 Task: Find connections with filter location Gartenstadt with filter topic #likewith filter profile language Spanish with filter current company Aristocrat with filter school Vidyasagar University with filter industry Cutlery and Handtool Manufacturing with filter service category Event Planning with filter keywords title School Bus Driver
Action: Mouse moved to (505, 68)
Screenshot: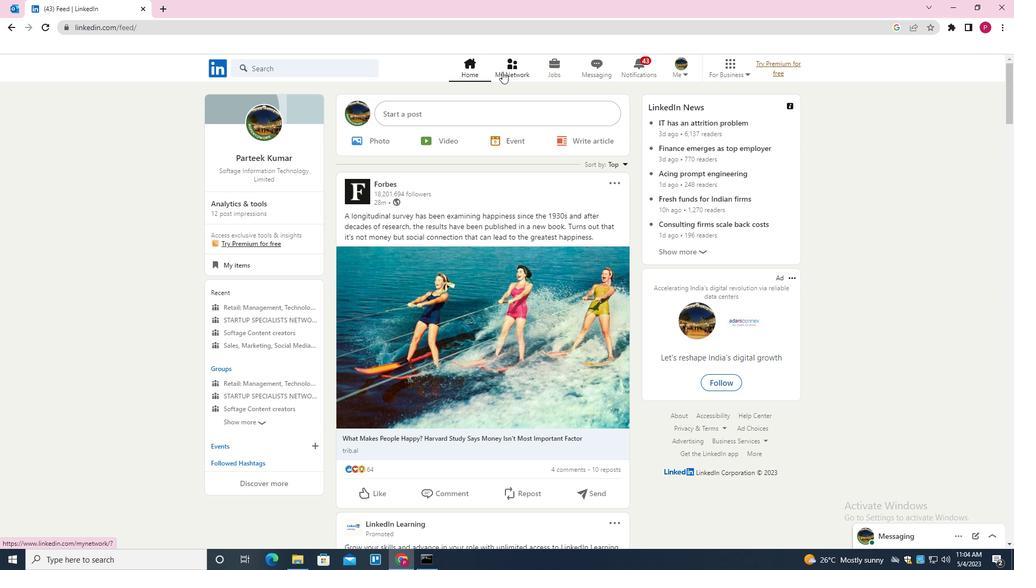 
Action: Mouse pressed left at (505, 68)
Screenshot: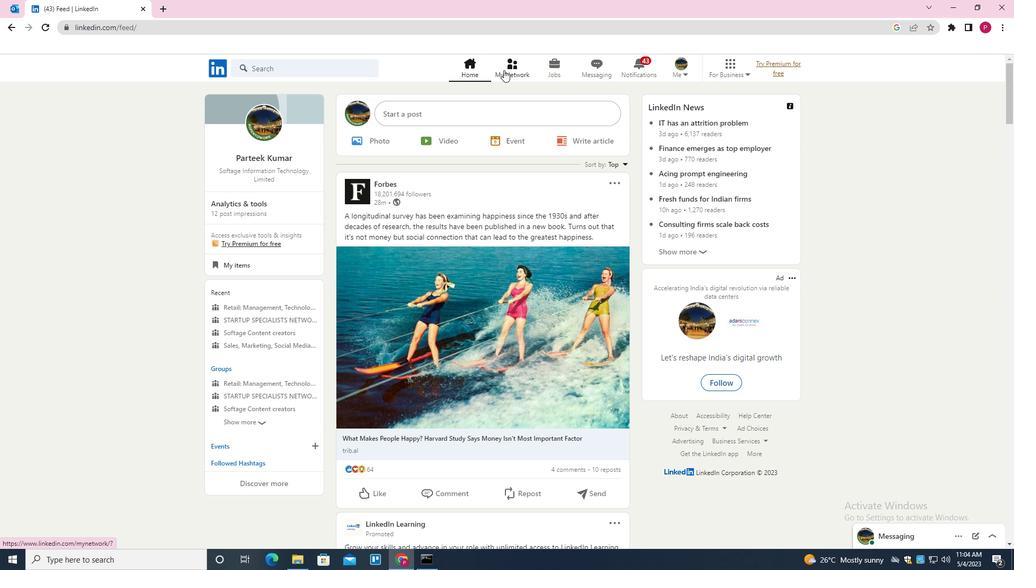 
Action: Mouse moved to (319, 123)
Screenshot: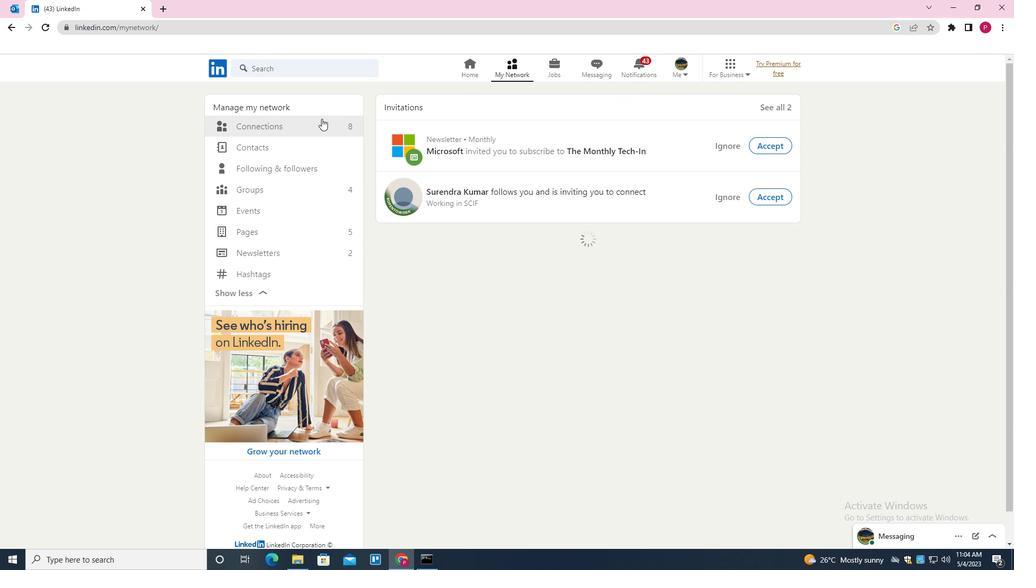 
Action: Mouse pressed left at (319, 123)
Screenshot: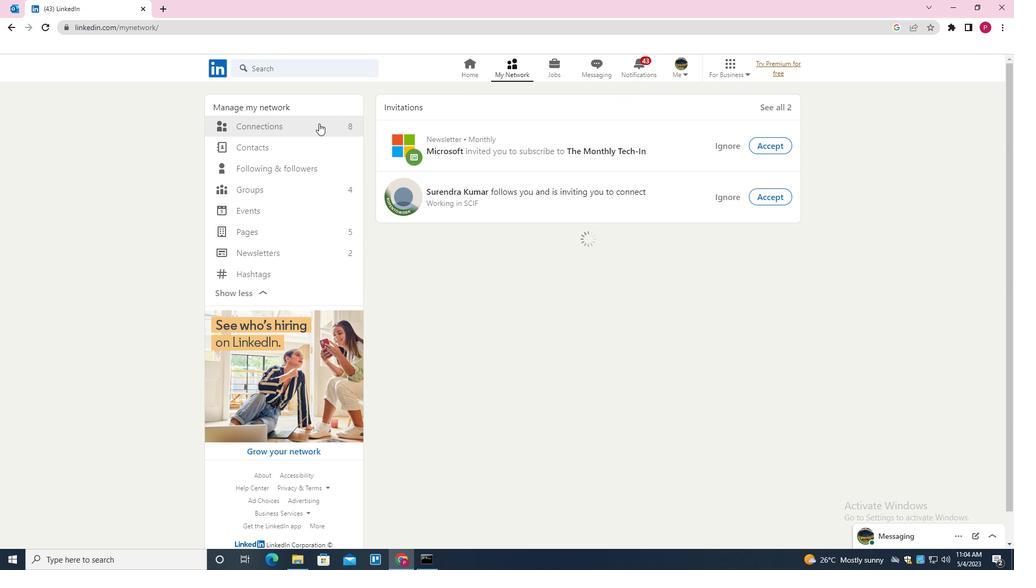
Action: Mouse moved to (577, 125)
Screenshot: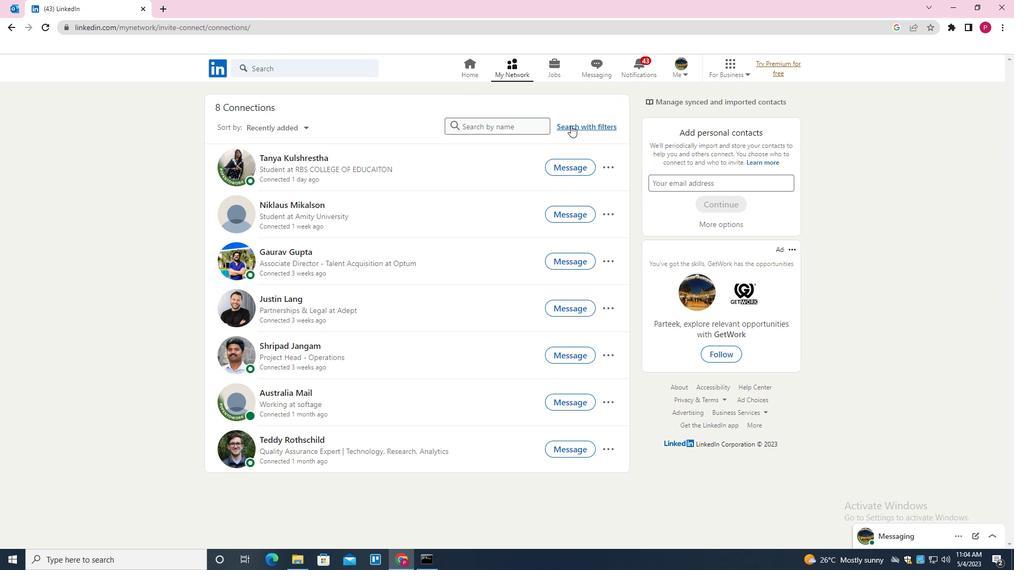 
Action: Mouse pressed left at (577, 125)
Screenshot: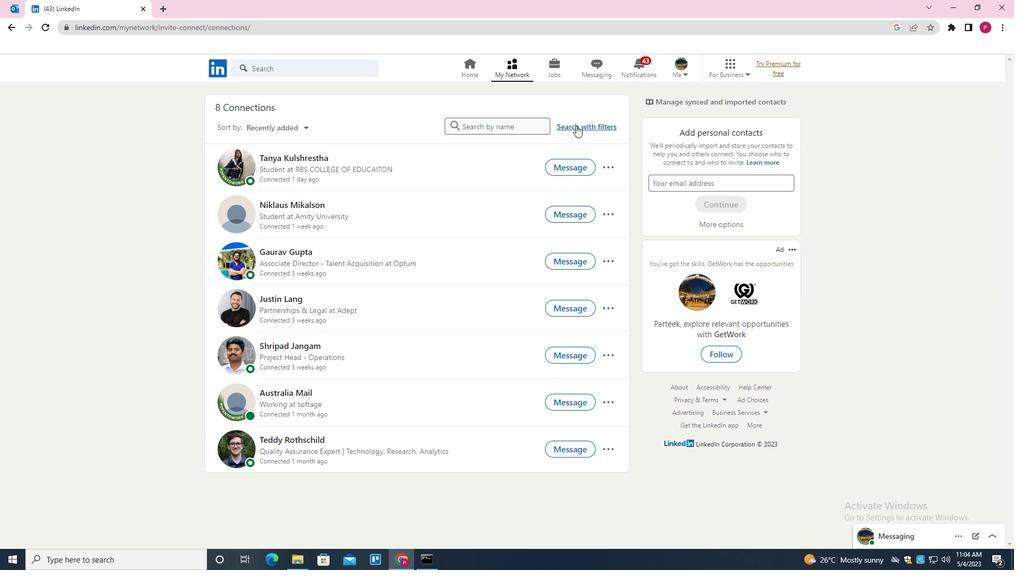 
Action: Mouse moved to (540, 95)
Screenshot: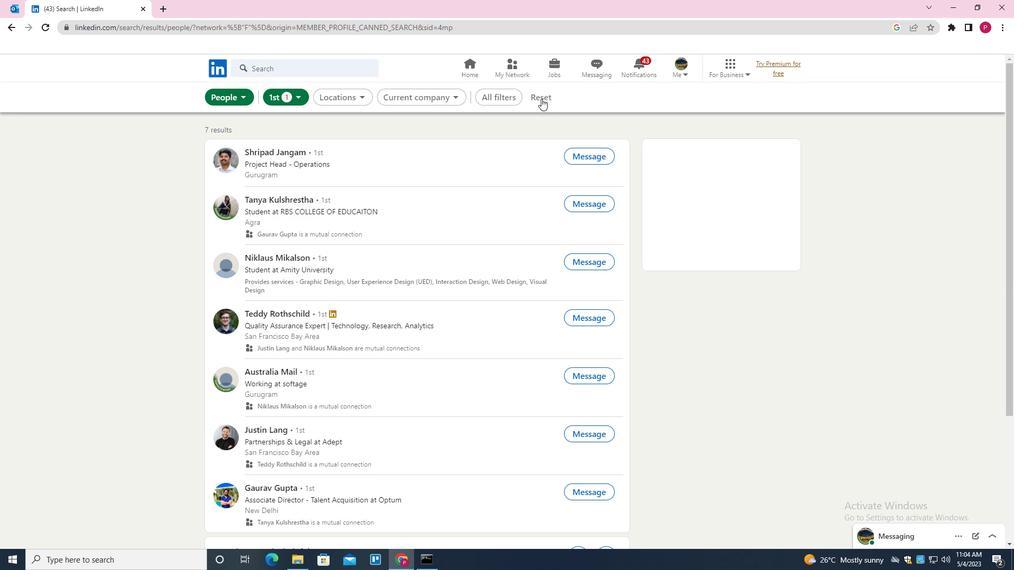 
Action: Mouse pressed left at (540, 95)
Screenshot: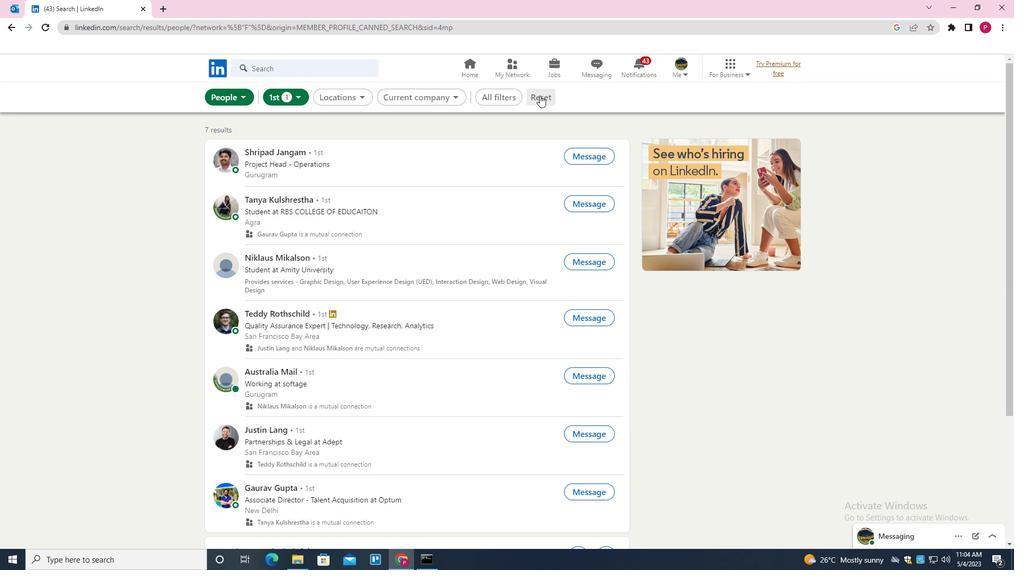 
Action: Mouse moved to (529, 98)
Screenshot: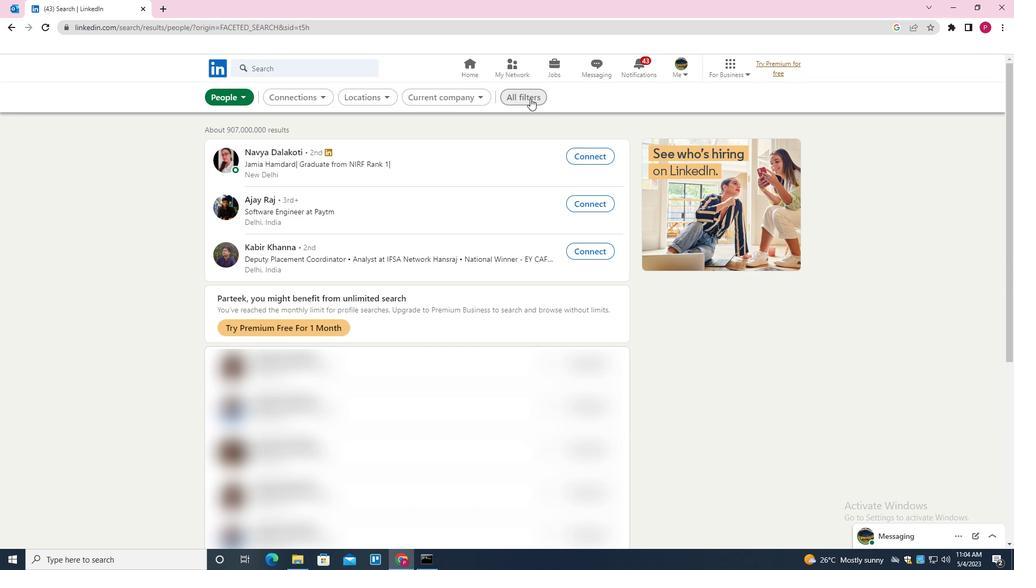
Action: Mouse pressed left at (529, 98)
Screenshot: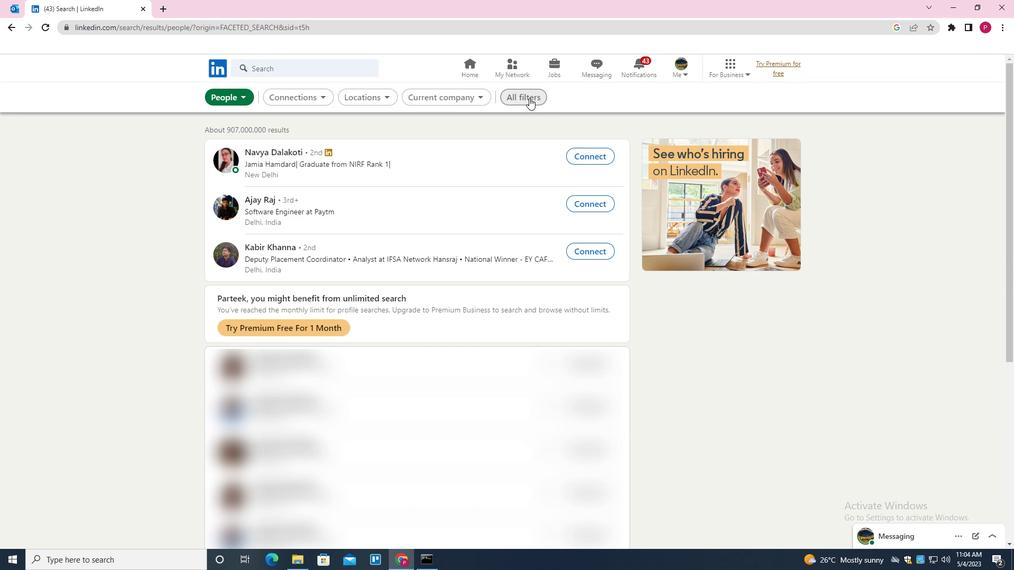 
Action: Mouse moved to (806, 234)
Screenshot: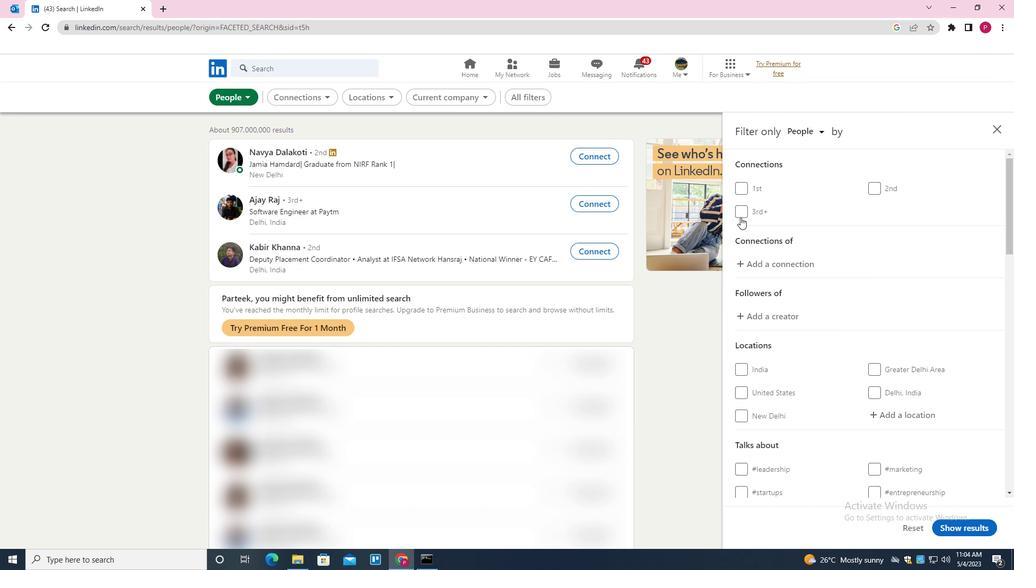 
Action: Mouse scrolled (806, 233) with delta (0, 0)
Screenshot: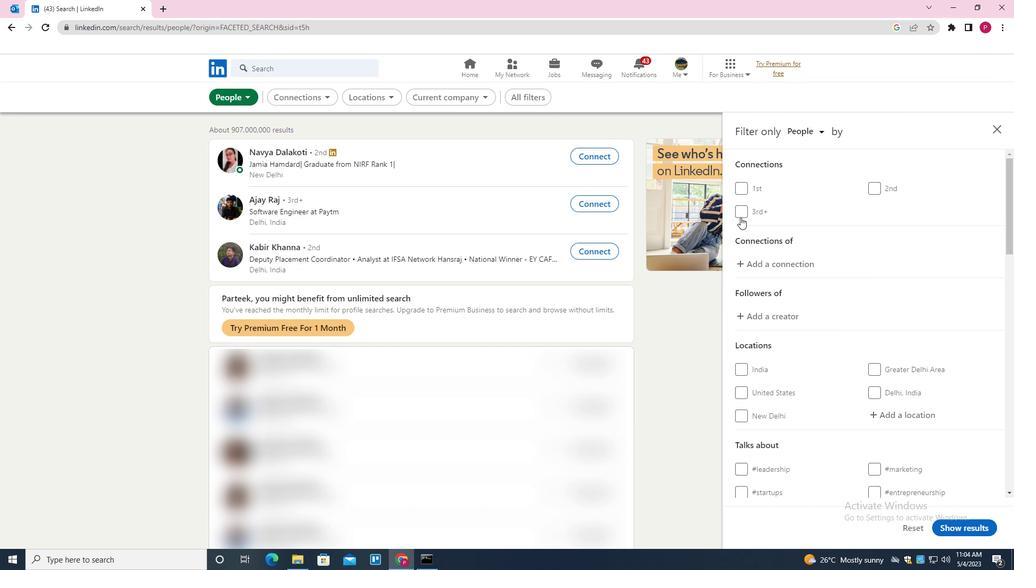 
Action: Mouse moved to (822, 238)
Screenshot: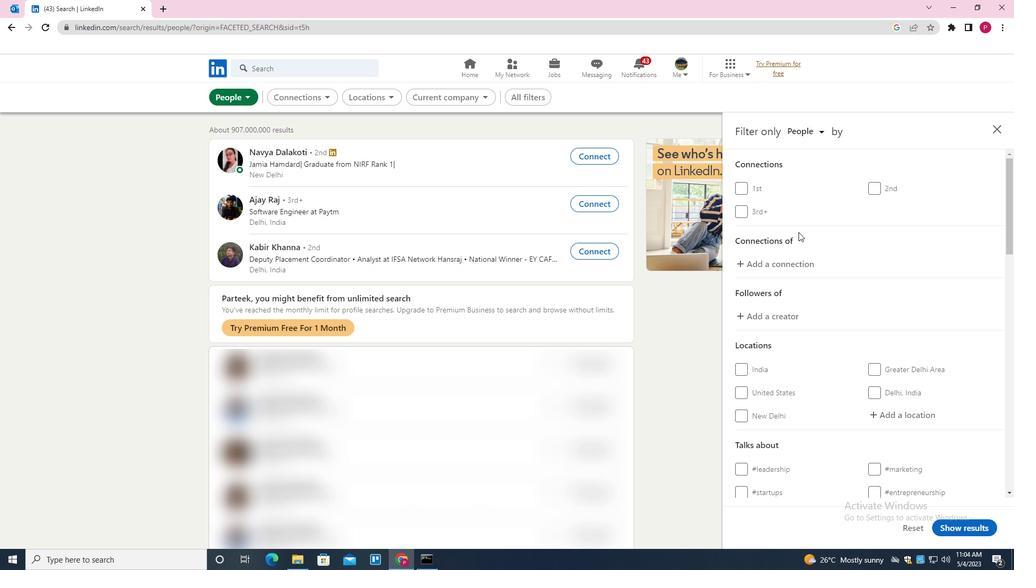 
Action: Mouse scrolled (822, 237) with delta (0, 0)
Screenshot: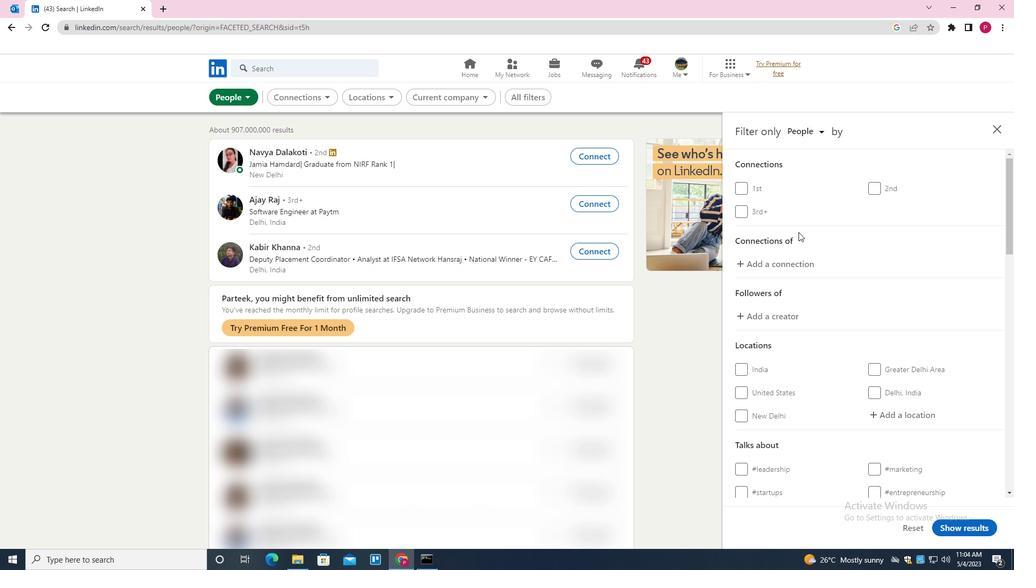 
Action: Mouse moved to (915, 302)
Screenshot: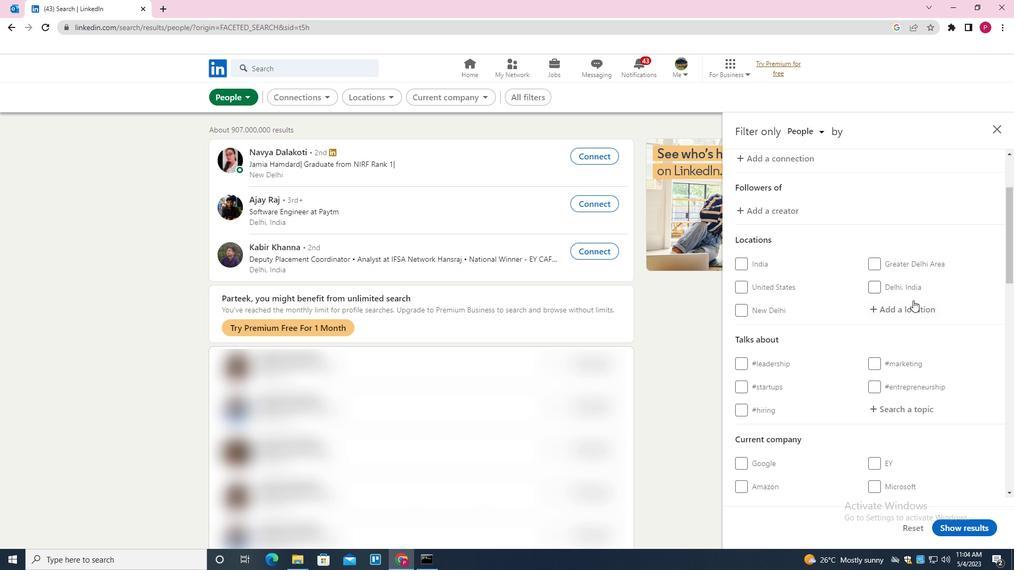 
Action: Mouse pressed left at (915, 302)
Screenshot: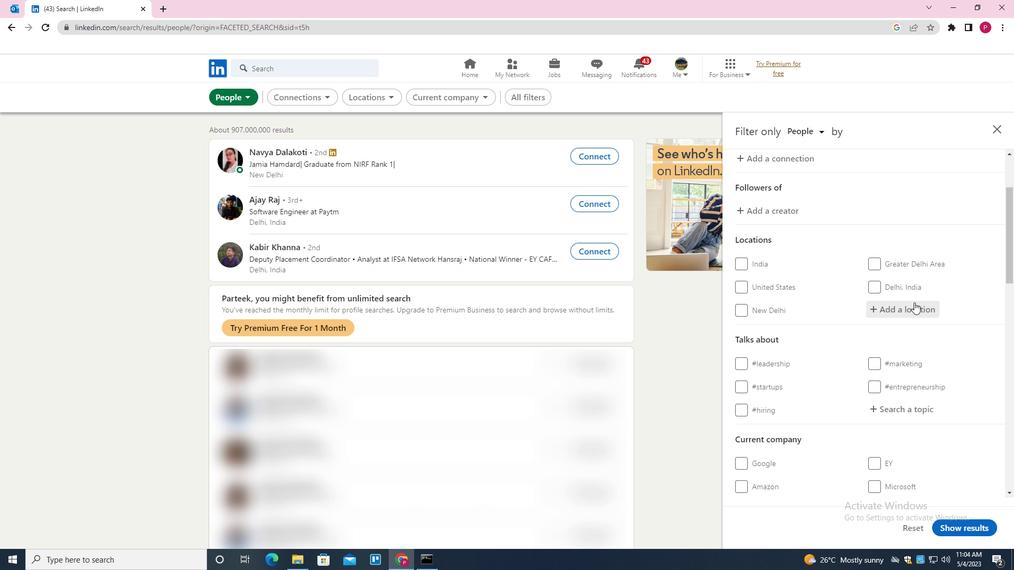 
Action: Mouse moved to (941, 185)
Screenshot: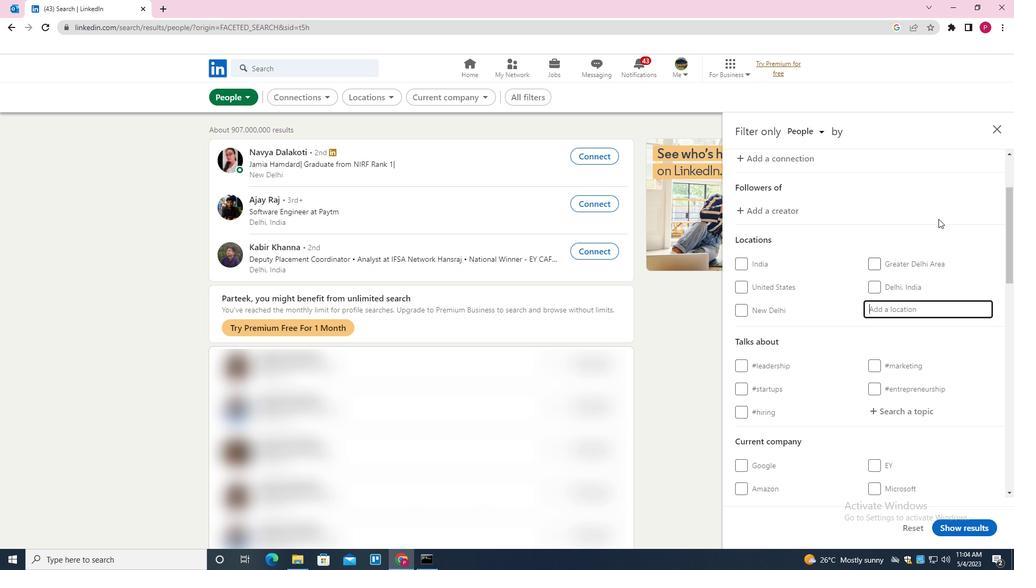 
Action: Key pressed <Key.shift><Key.shift><Key.shift>GARTENSTADT
Screenshot: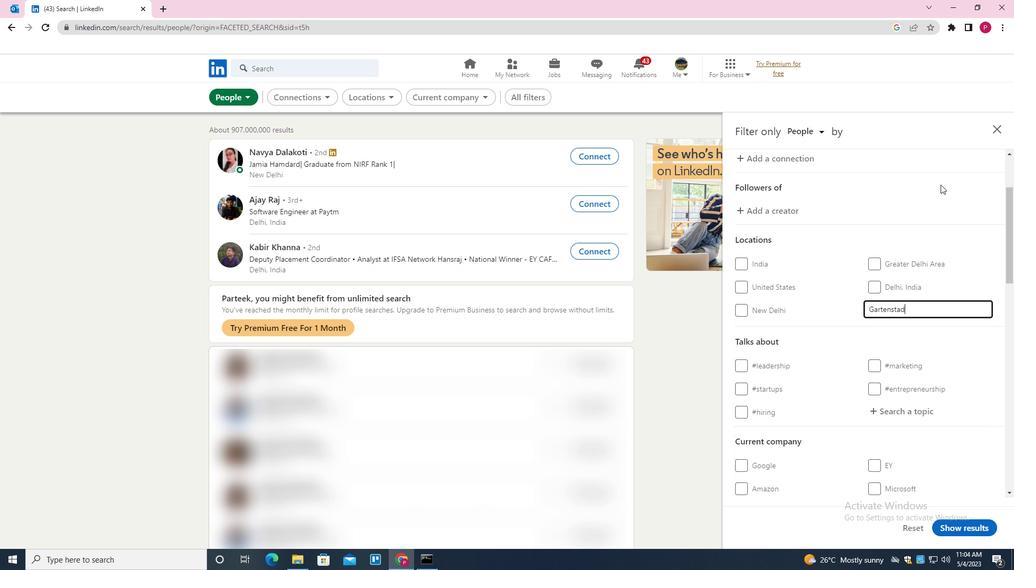 
Action: Mouse moved to (938, 186)
Screenshot: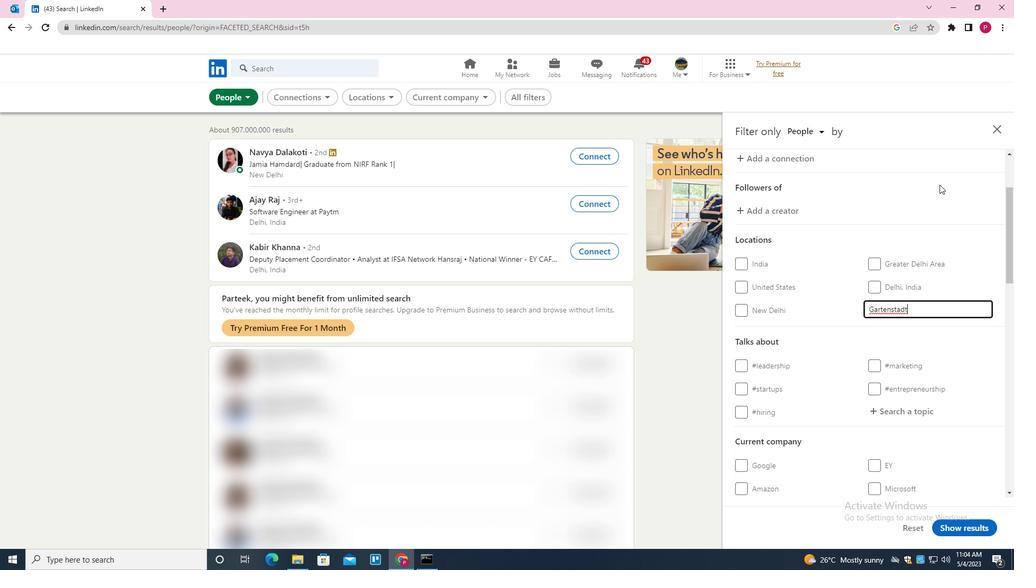 
Action: Mouse scrolled (938, 185) with delta (0, 0)
Screenshot: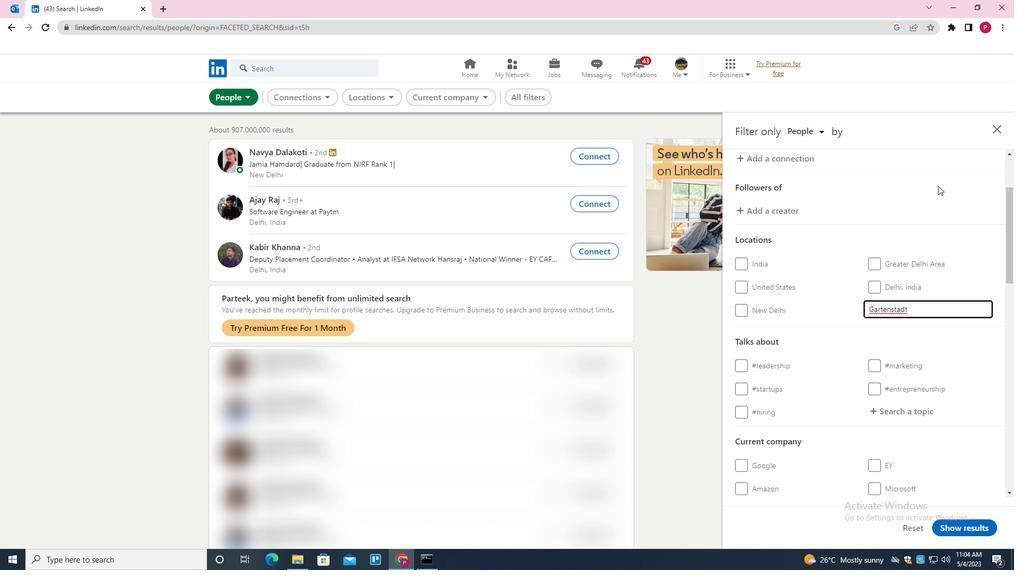 
Action: Mouse moved to (937, 186)
Screenshot: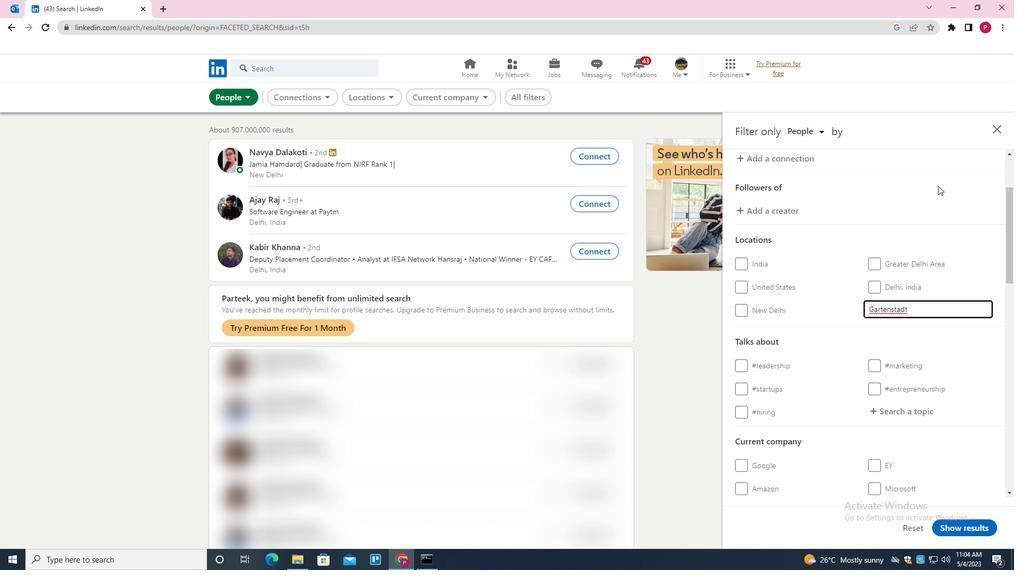 
Action: Mouse scrolled (937, 186) with delta (0, 0)
Screenshot: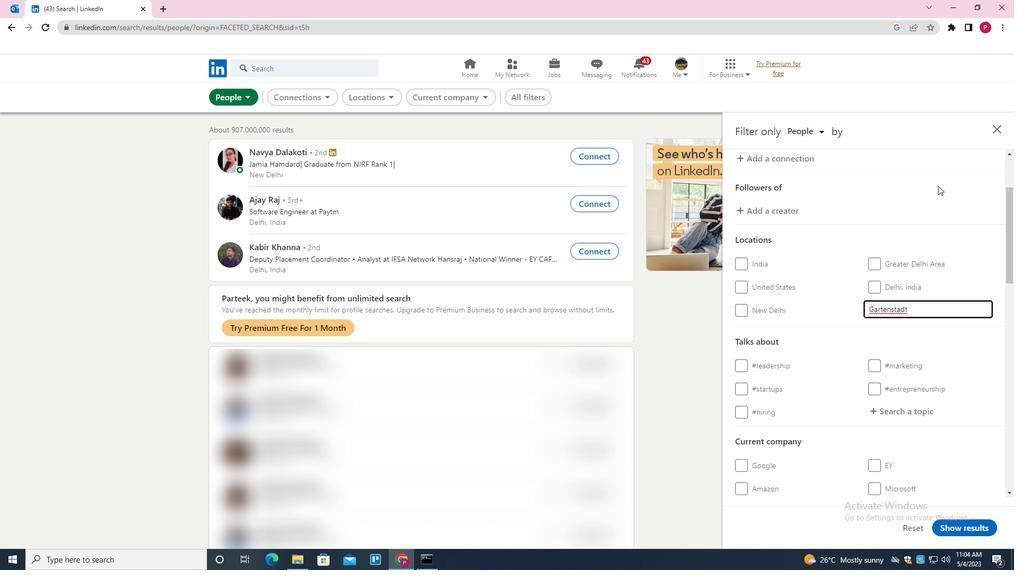 
Action: Mouse moved to (937, 187)
Screenshot: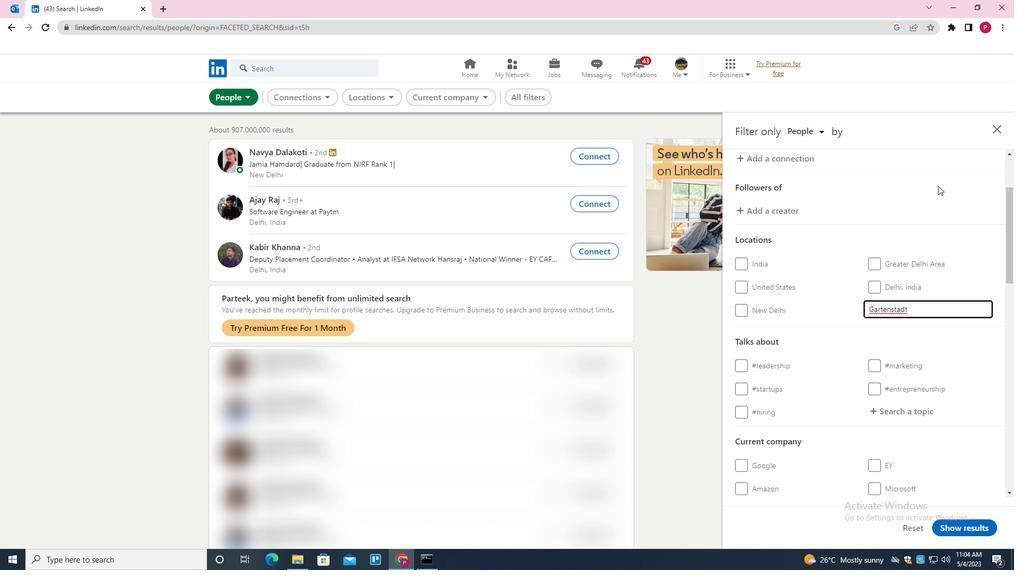 
Action: Mouse scrolled (937, 186) with delta (0, 0)
Screenshot: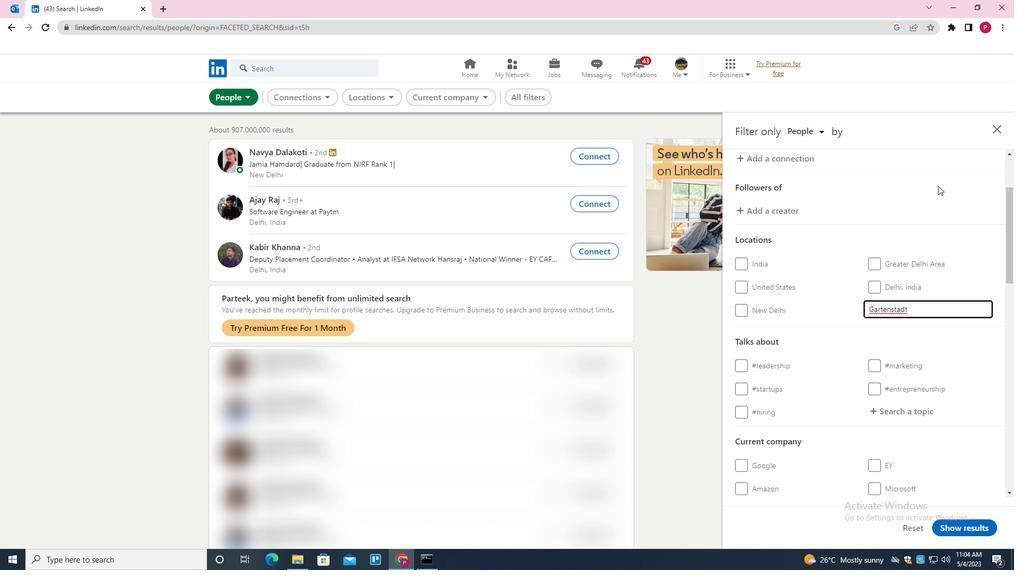 
Action: Mouse moved to (918, 248)
Screenshot: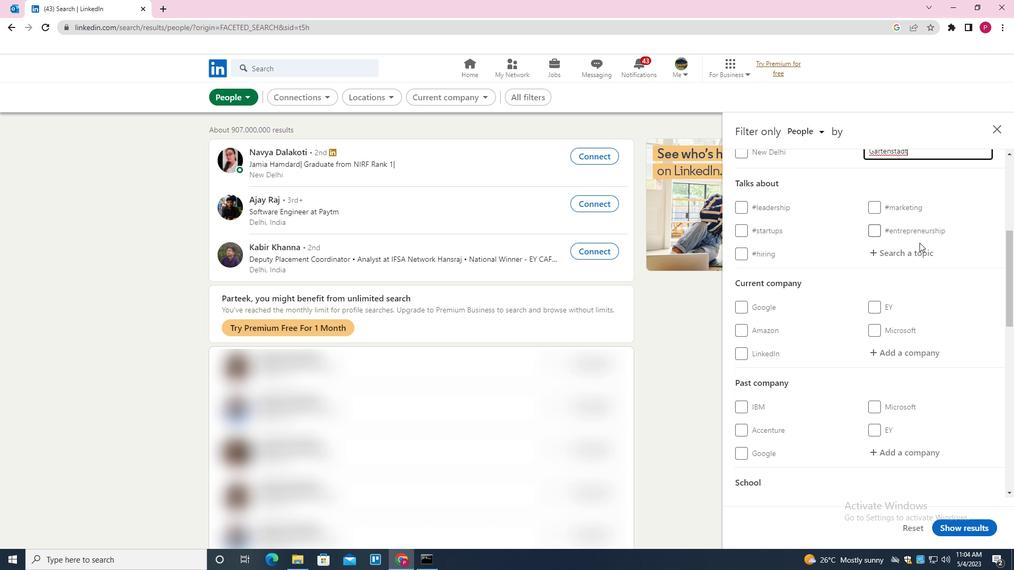 
Action: Mouse pressed left at (918, 248)
Screenshot: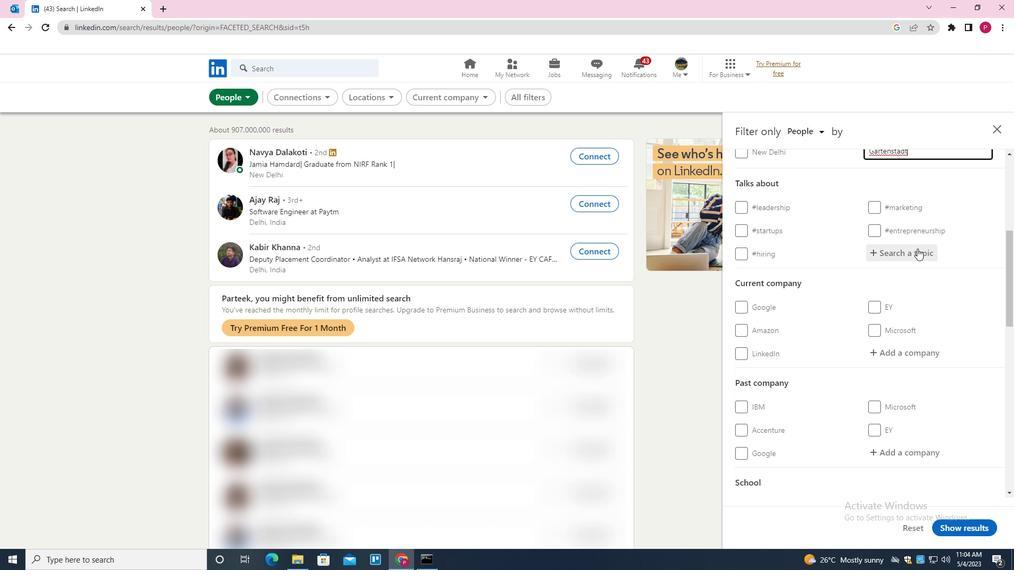 
Action: Mouse moved to (966, 234)
Screenshot: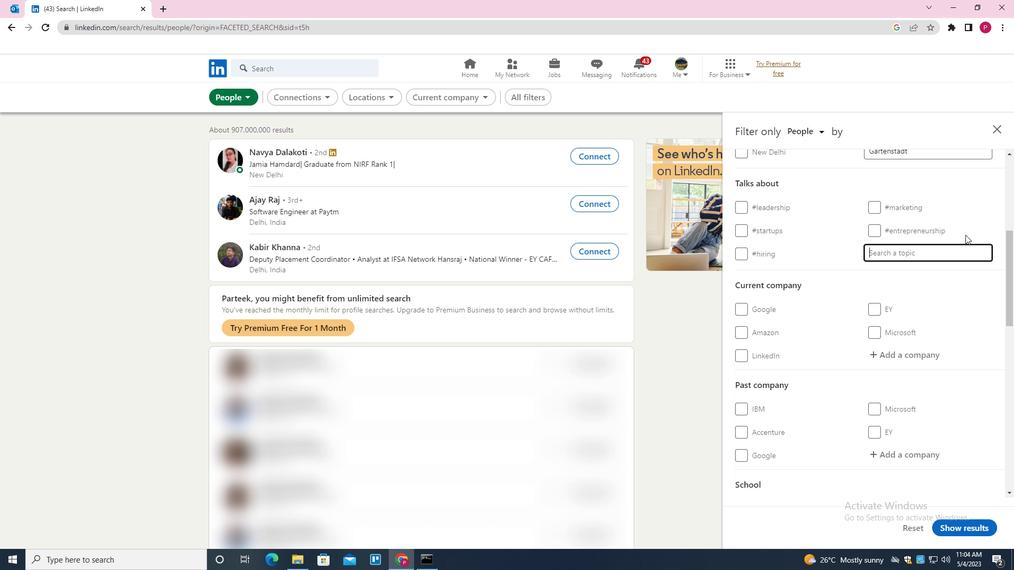 
Action: Key pressed LIKE<Key.down><Key.enter>
Screenshot: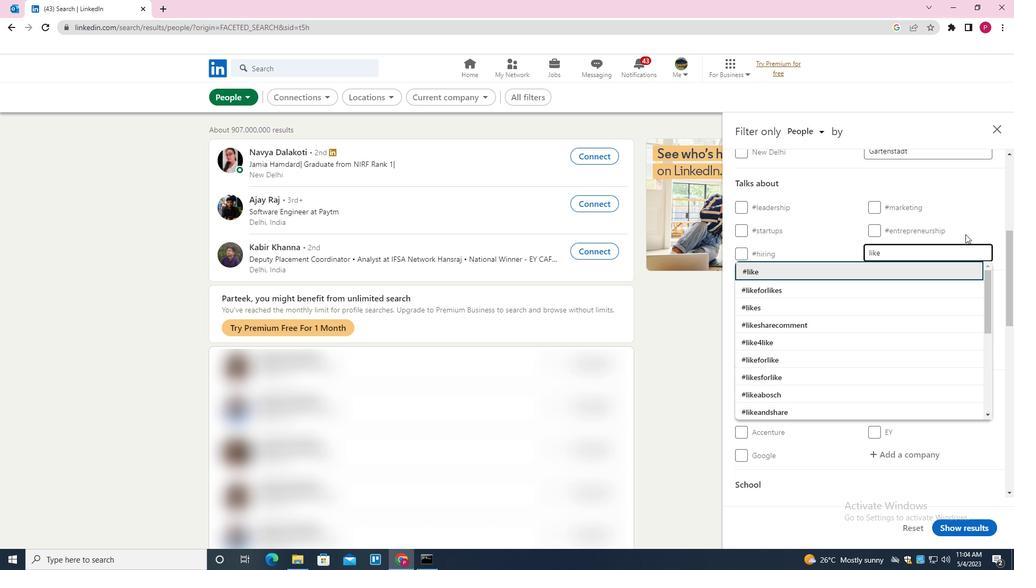 
Action: Mouse moved to (960, 236)
Screenshot: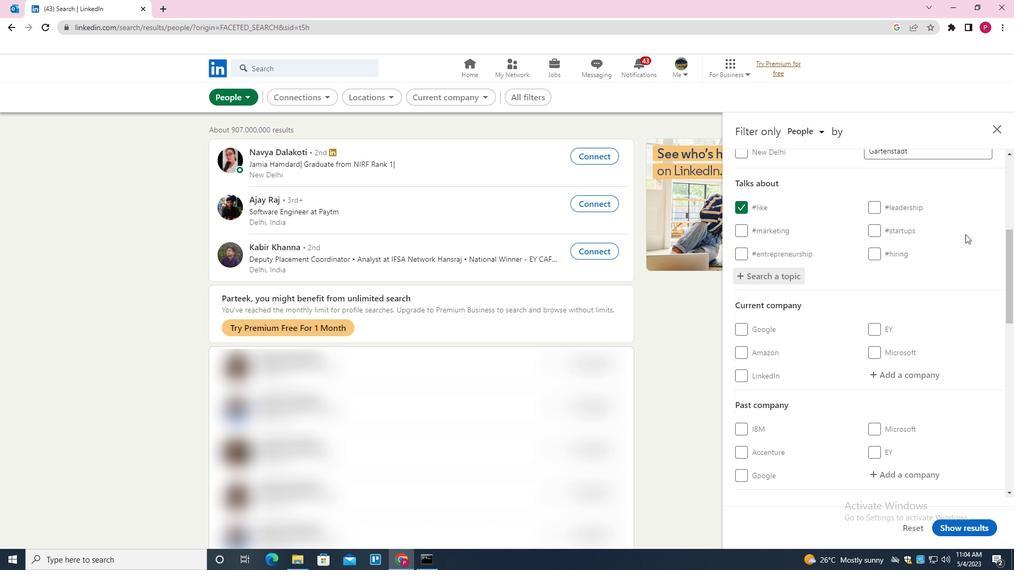 
Action: Mouse scrolled (960, 235) with delta (0, 0)
Screenshot: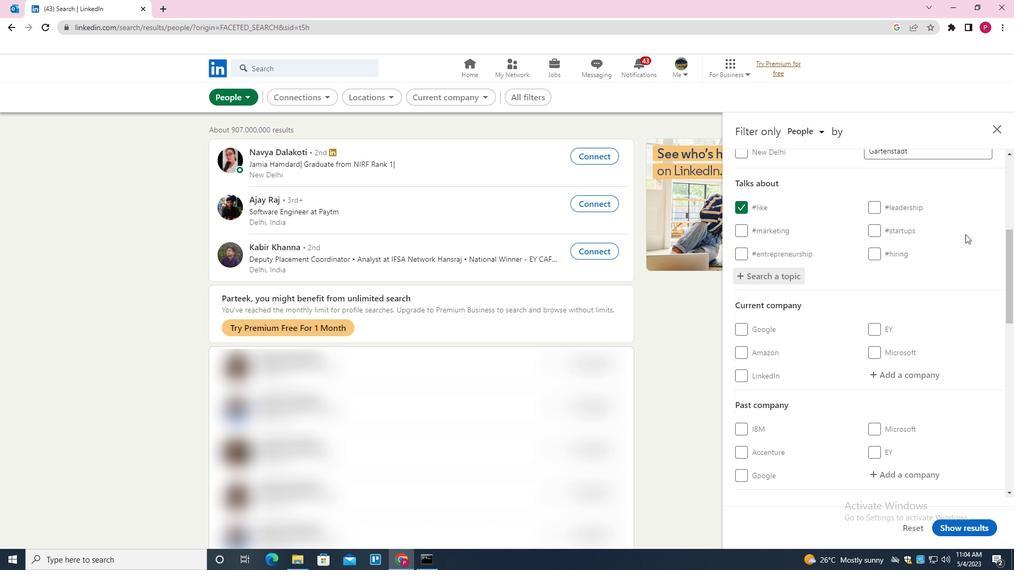 
Action: Mouse moved to (950, 245)
Screenshot: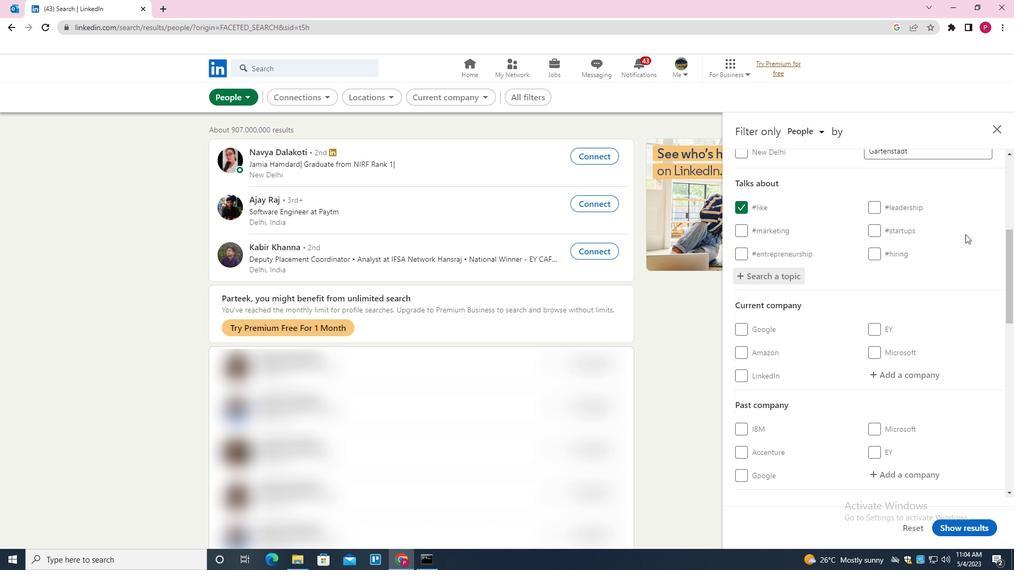 
Action: Mouse scrolled (950, 244) with delta (0, 0)
Screenshot: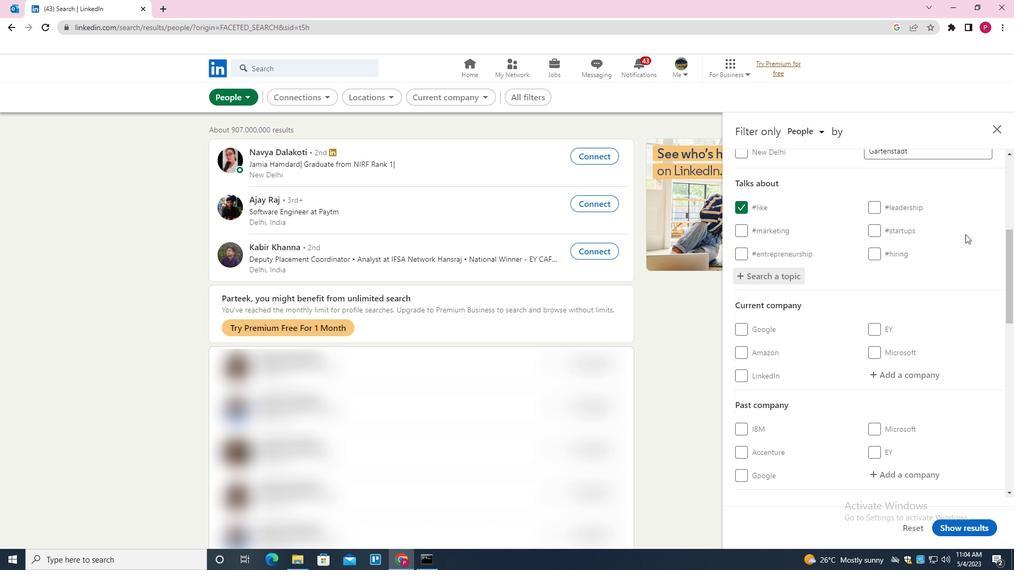 
Action: Mouse moved to (932, 253)
Screenshot: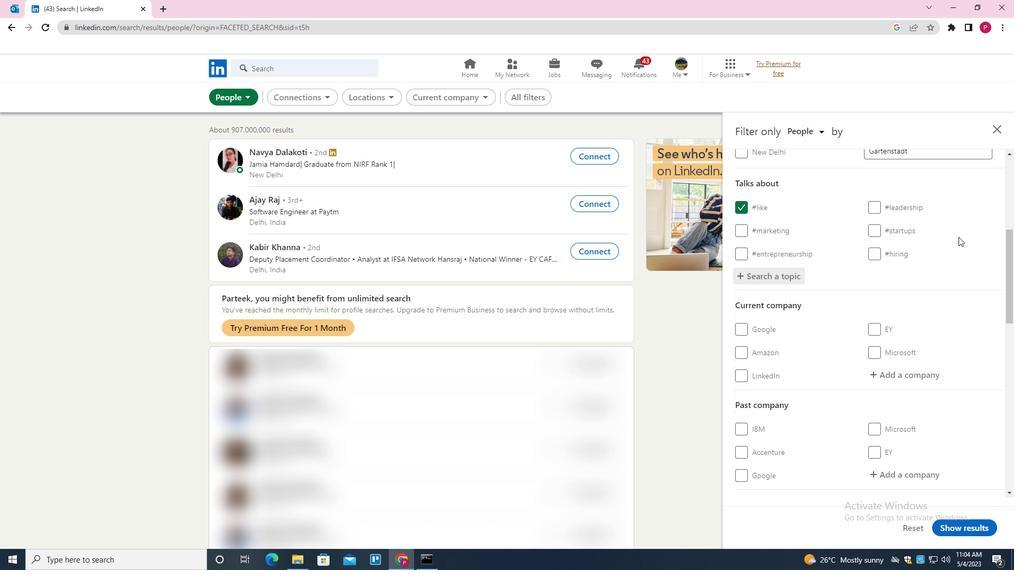 
Action: Mouse scrolled (932, 253) with delta (0, 0)
Screenshot: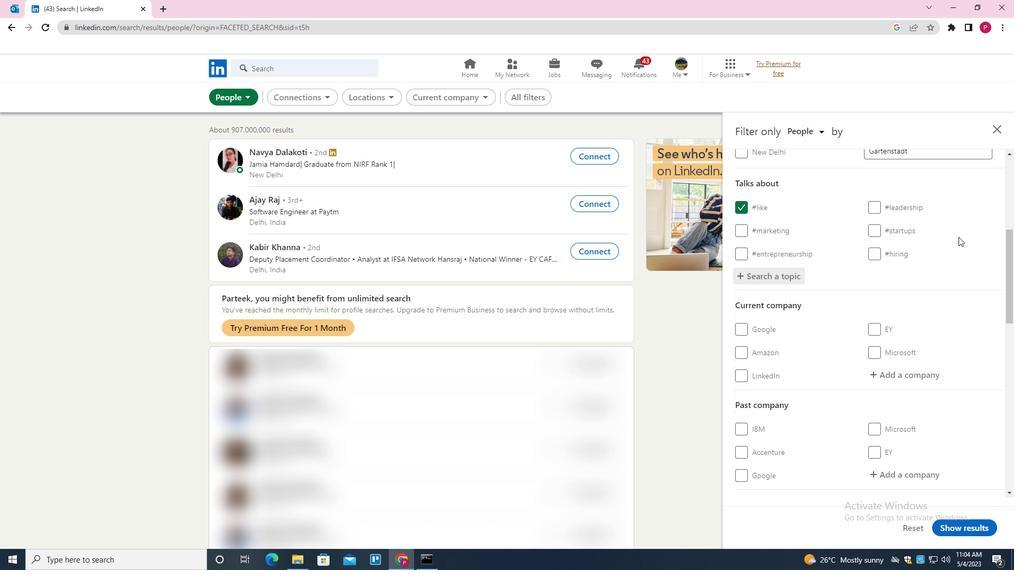 
Action: Mouse moved to (925, 255)
Screenshot: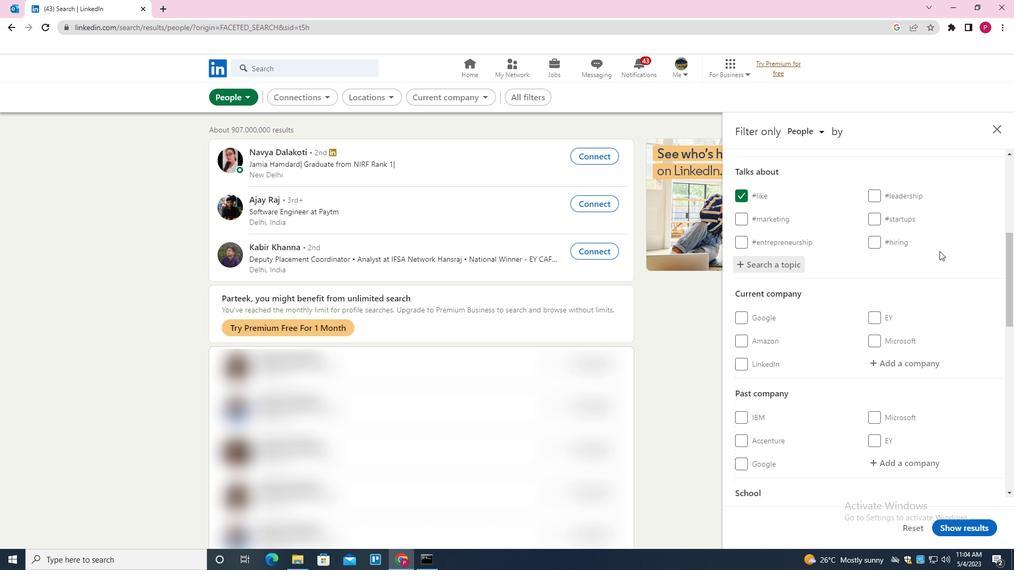 
Action: Mouse scrolled (925, 255) with delta (0, 0)
Screenshot: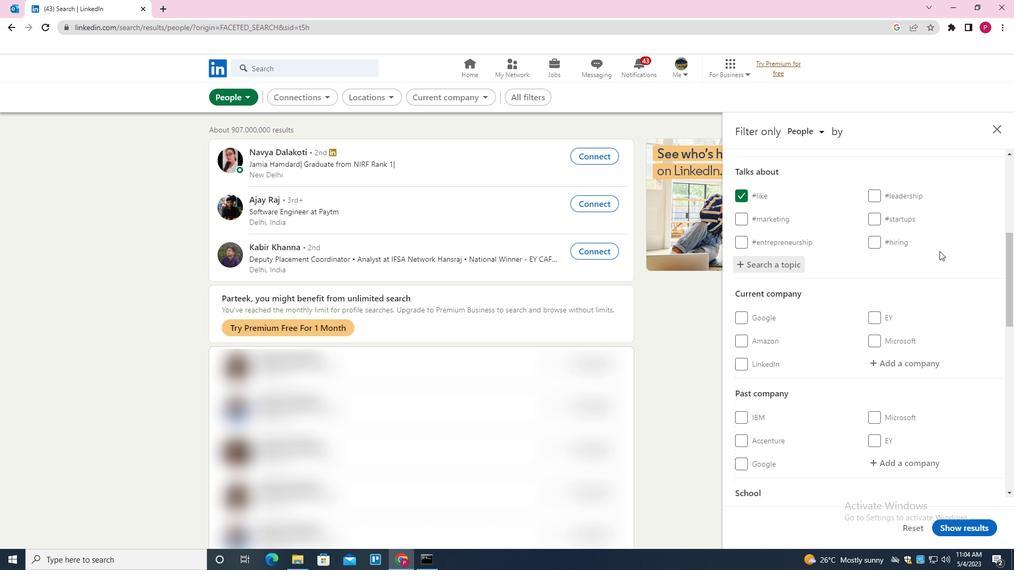 
Action: Mouse moved to (922, 256)
Screenshot: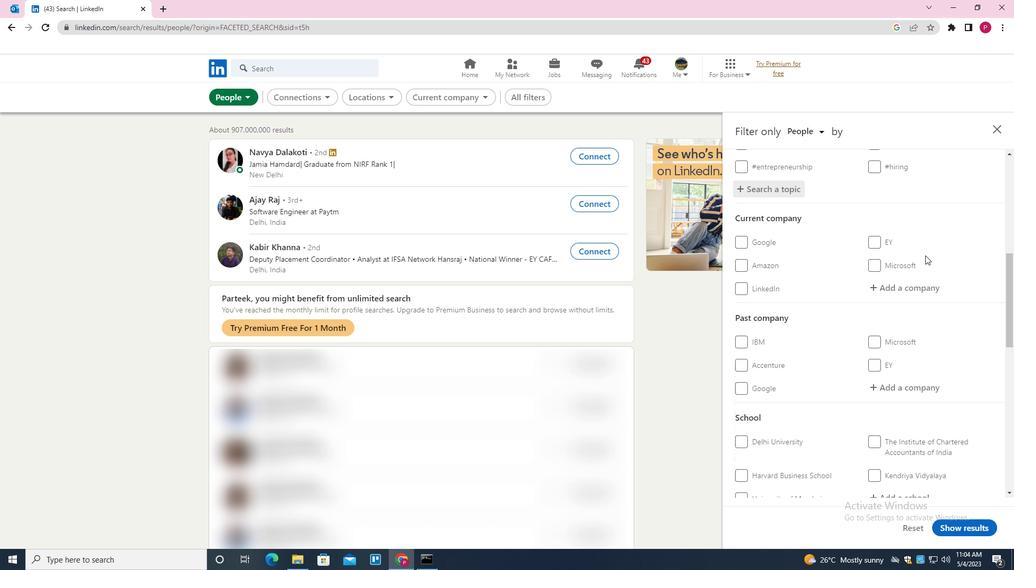 
Action: Mouse scrolled (922, 256) with delta (0, 0)
Screenshot: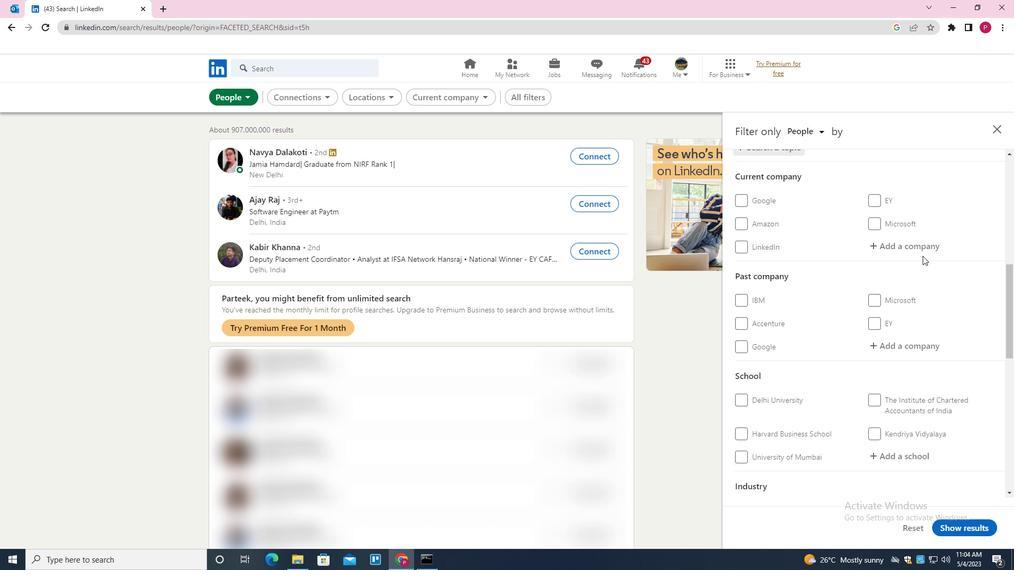 
Action: Mouse moved to (920, 258)
Screenshot: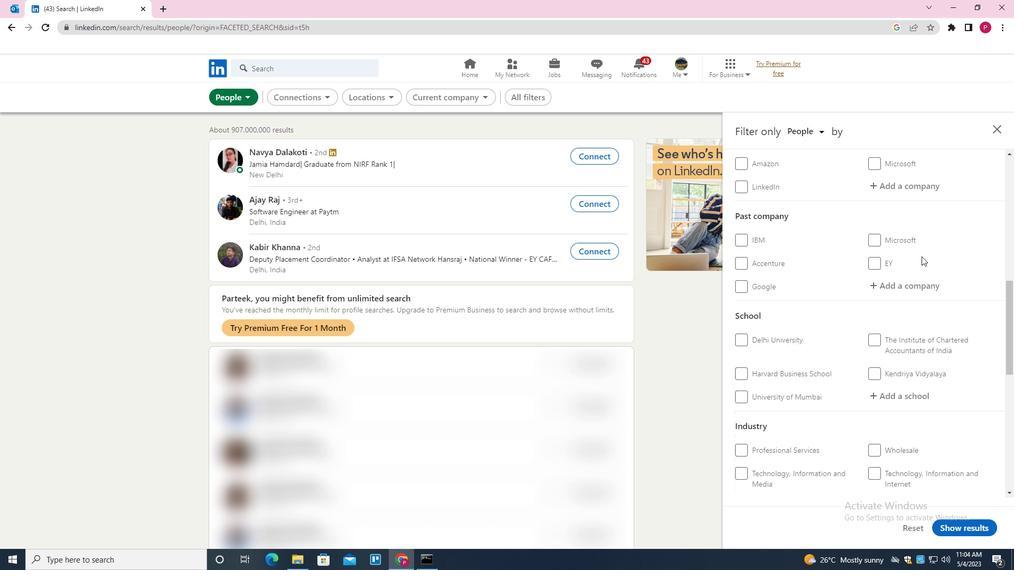 
Action: Mouse scrolled (920, 257) with delta (0, 0)
Screenshot: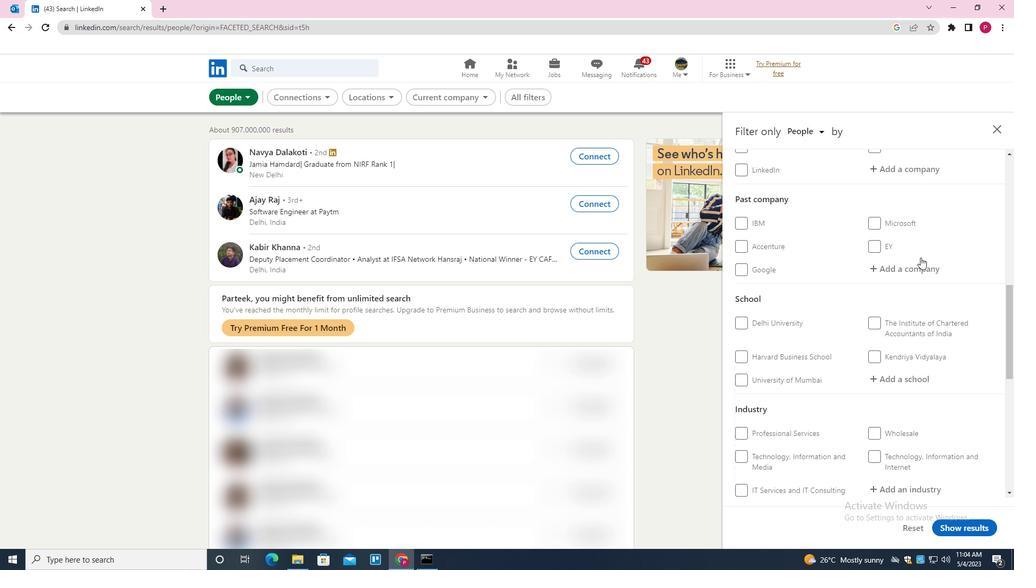 
Action: Mouse moved to (919, 259)
Screenshot: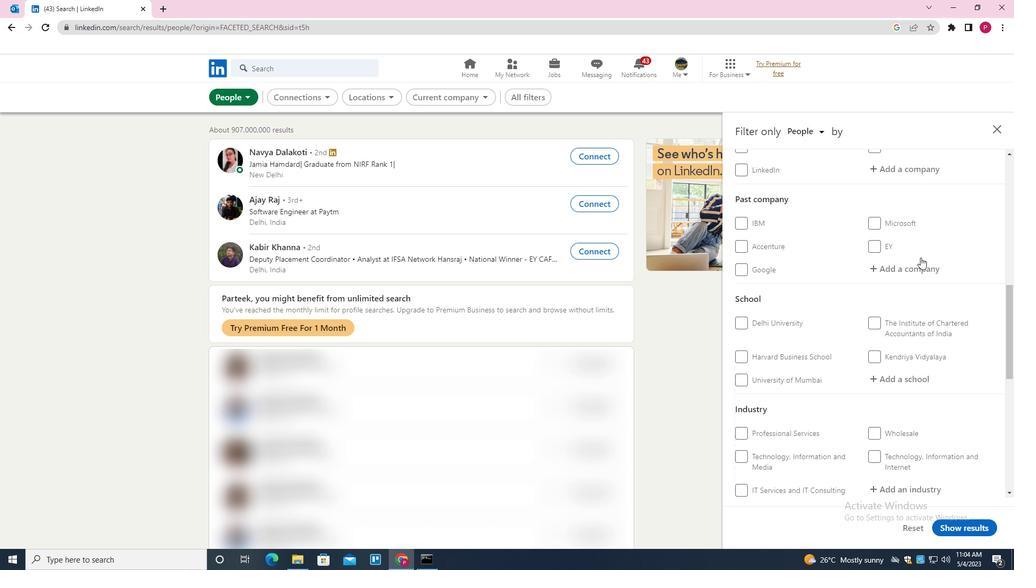 
Action: Mouse scrolled (919, 258) with delta (0, 0)
Screenshot: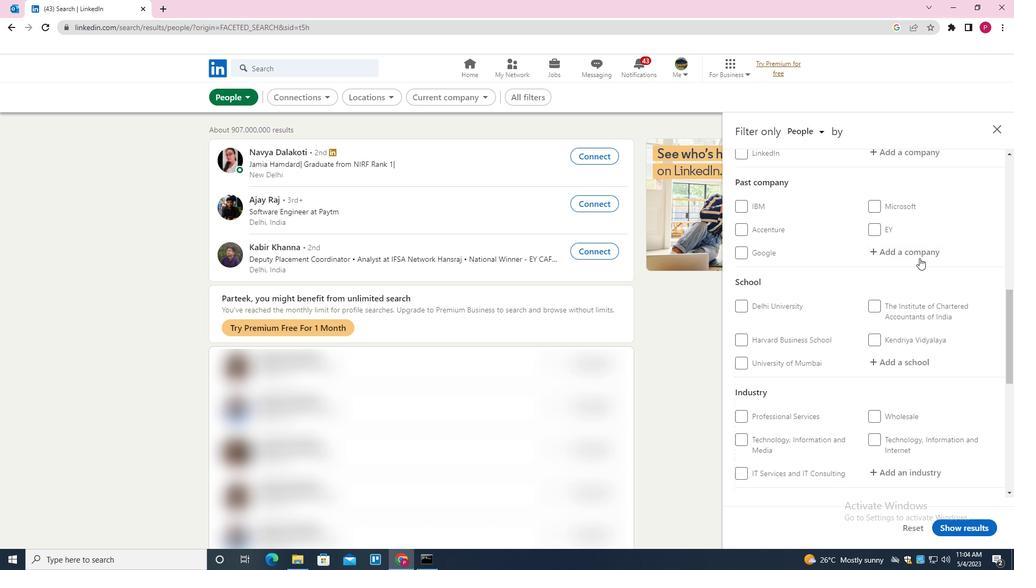 
Action: Mouse moved to (851, 260)
Screenshot: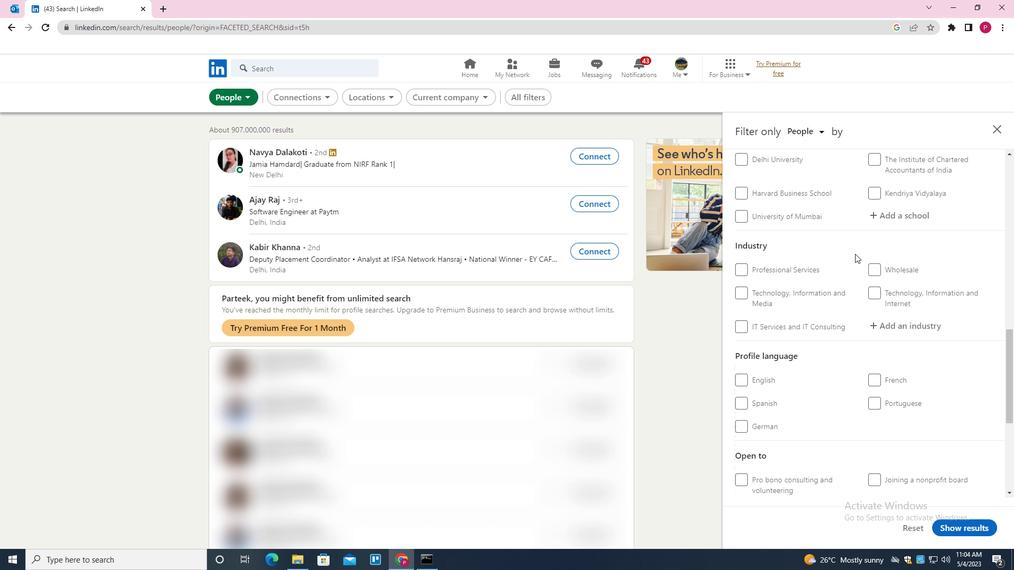 
Action: Mouse scrolled (851, 259) with delta (0, 0)
Screenshot: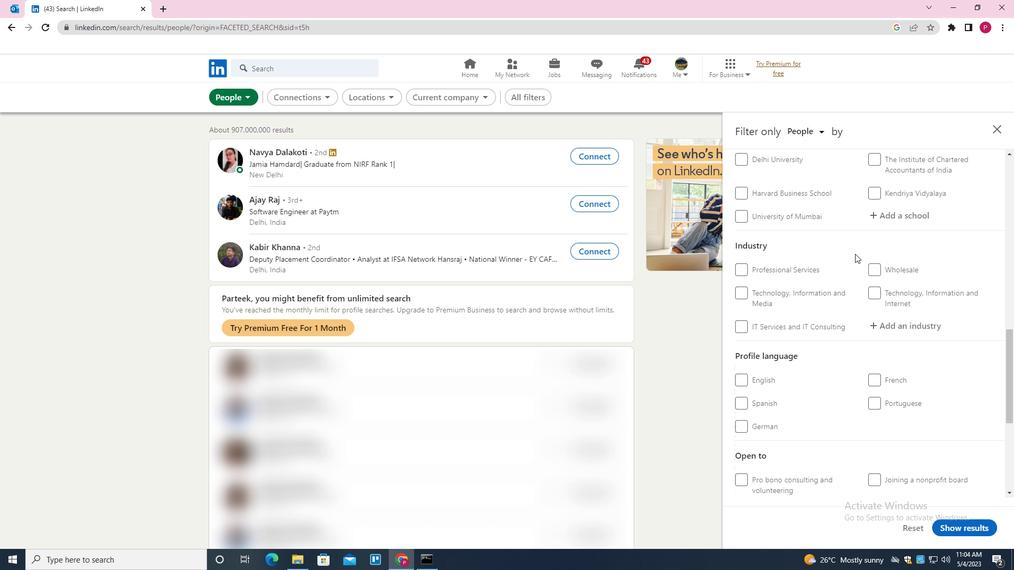 
Action: Mouse scrolled (851, 259) with delta (0, 0)
Screenshot: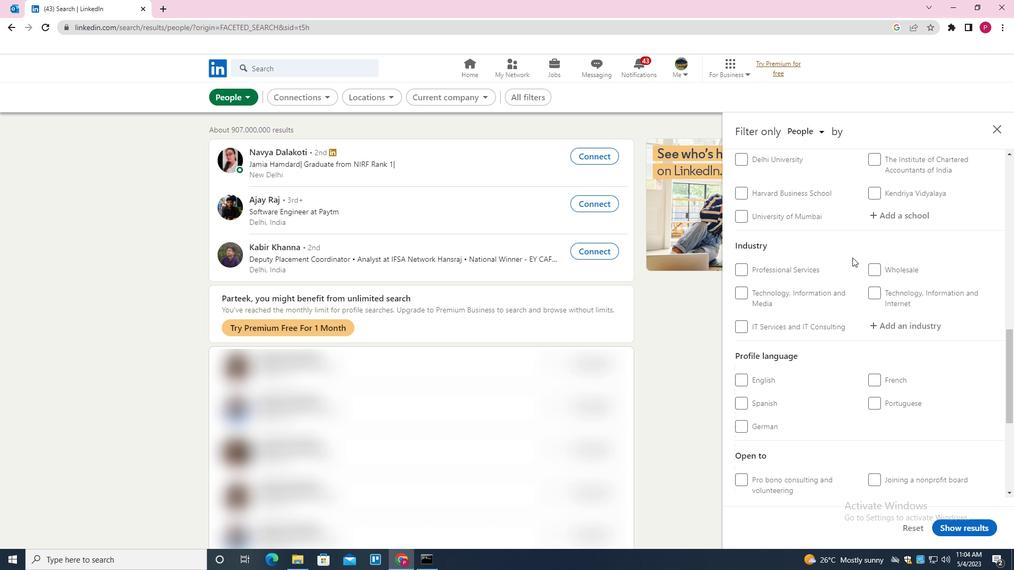 
Action: Mouse scrolled (851, 259) with delta (0, 0)
Screenshot: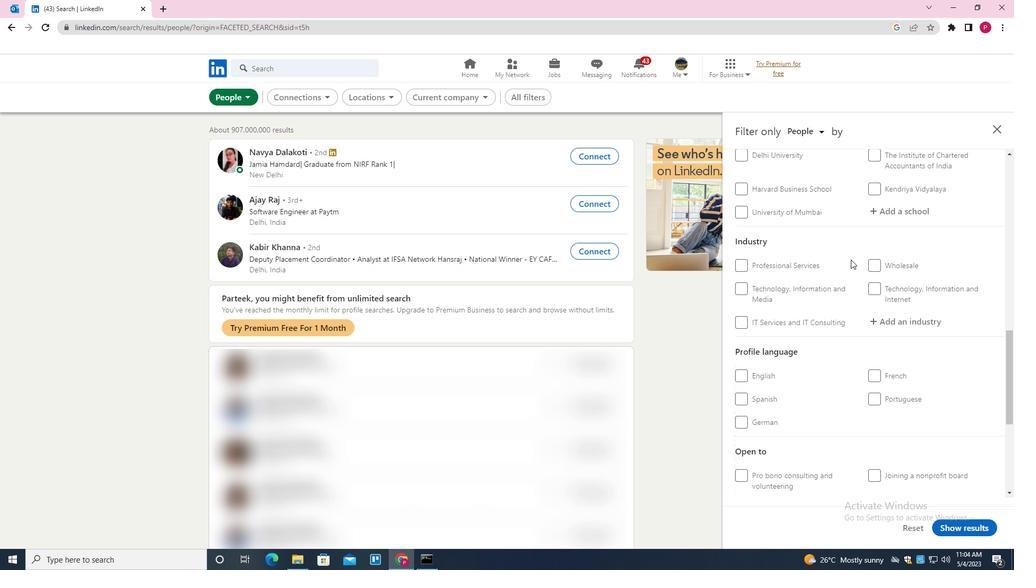 
Action: Mouse moved to (758, 247)
Screenshot: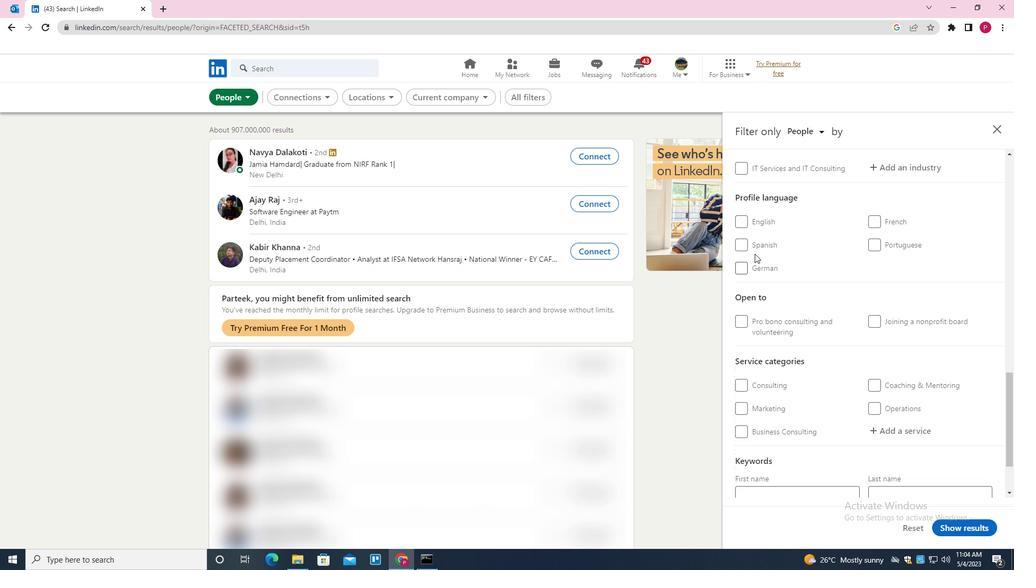 
Action: Mouse pressed left at (758, 247)
Screenshot: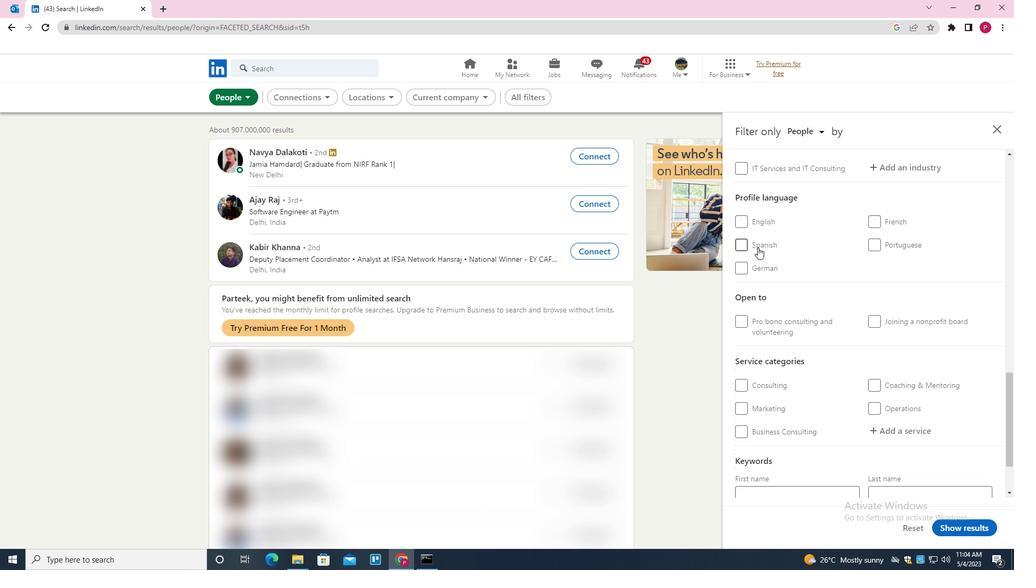 
Action: Mouse moved to (826, 247)
Screenshot: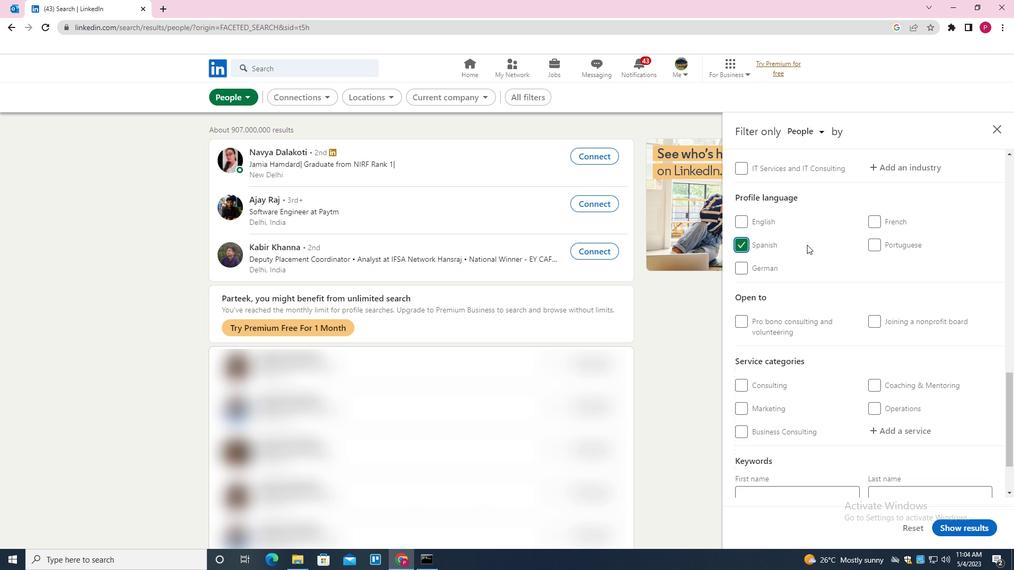 
Action: Mouse scrolled (826, 248) with delta (0, 0)
Screenshot: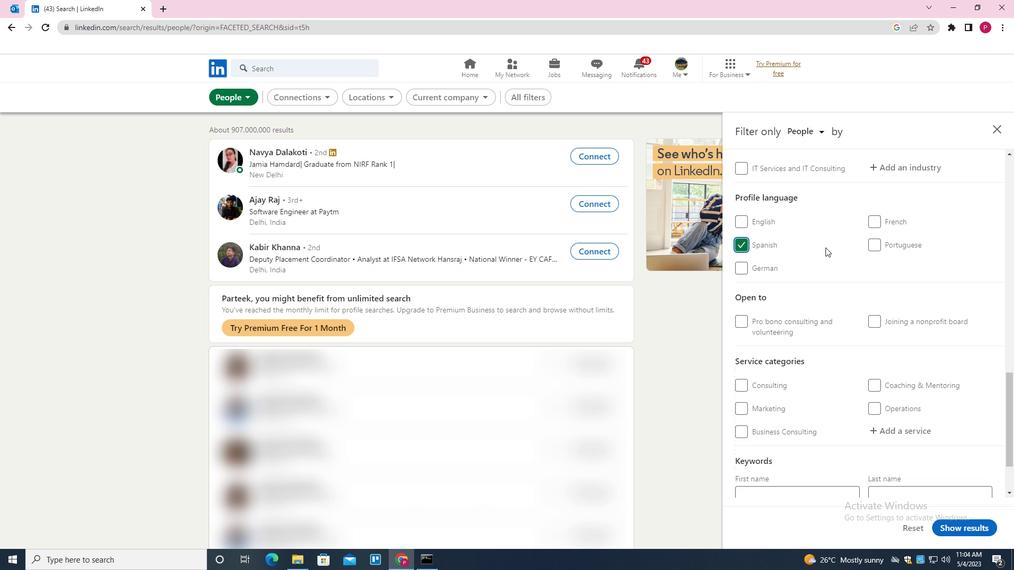 
Action: Mouse scrolled (826, 248) with delta (0, 0)
Screenshot: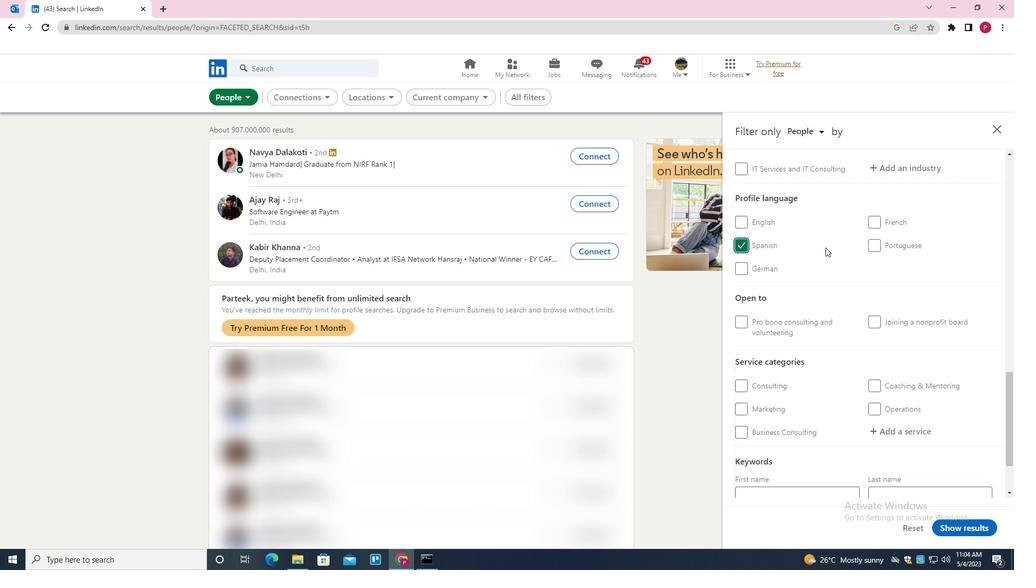 
Action: Mouse scrolled (826, 248) with delta (0, 0)
Screenshot: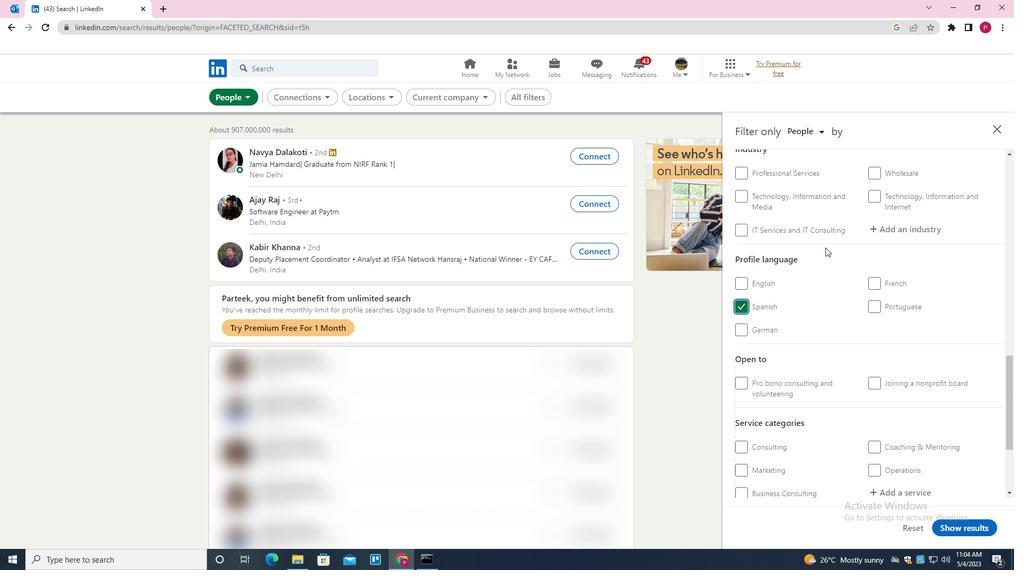 
Action: Mouse scrolled (826, 248) with delta (0, 0)
Screenshot: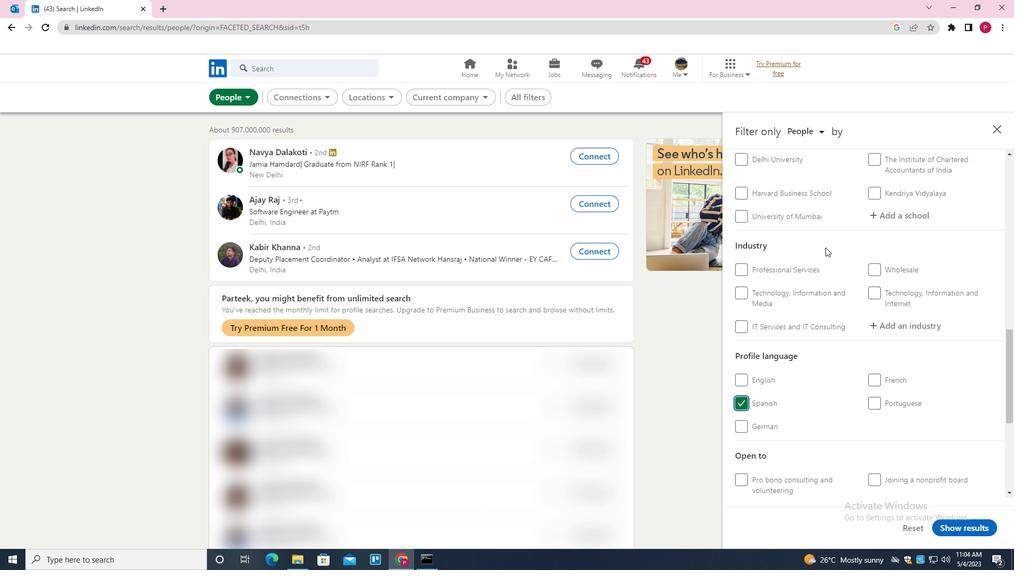 
Action: Mouse scrolled (826, 248) with delta (0, 0)
Screenshot: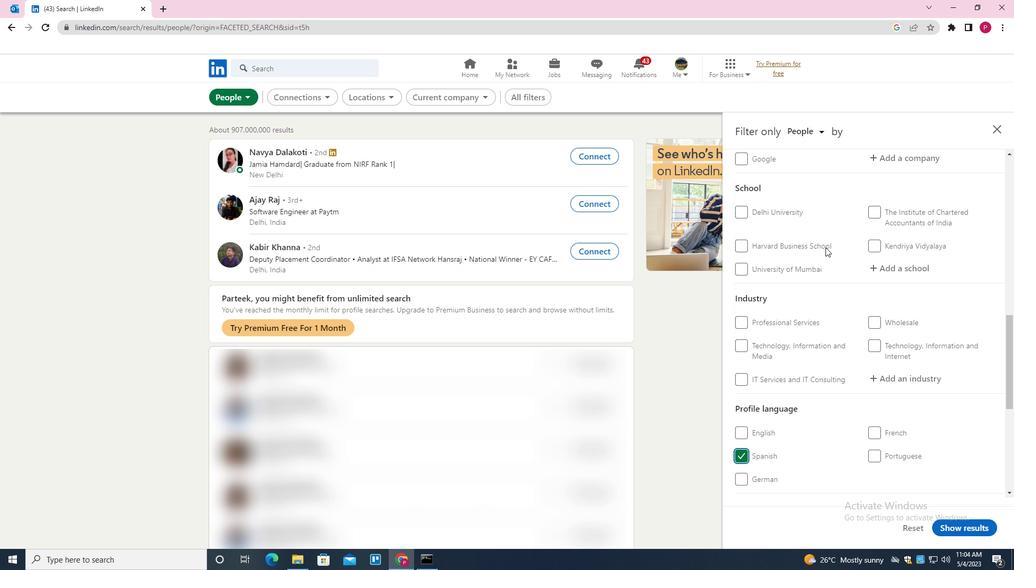 
Action: Mouse scrolled (826, 248) with delta (0, 0)
Screenshot: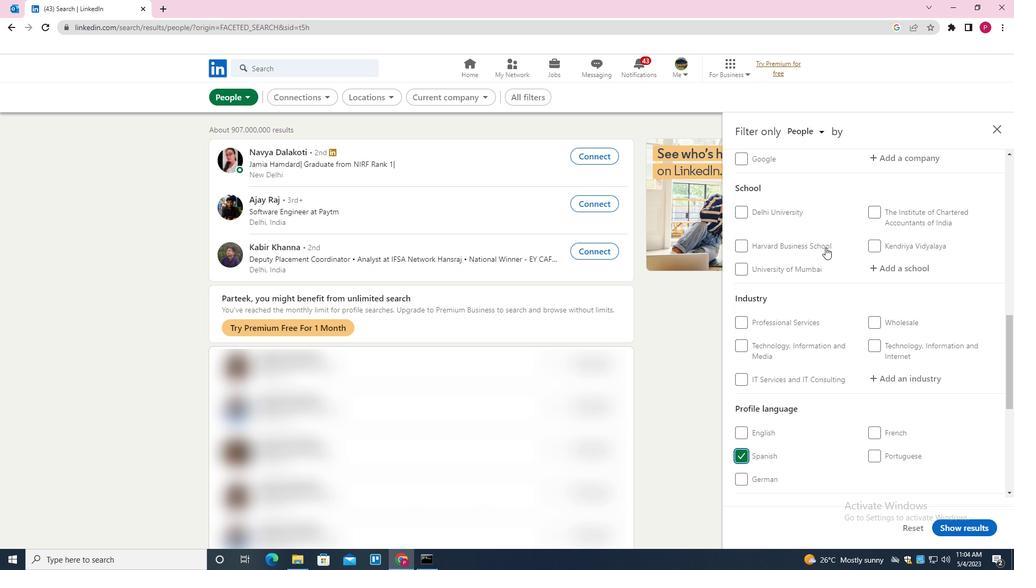 
Action: Mouse scrolled (826, 248) with delta (0, 0)
Screenshot: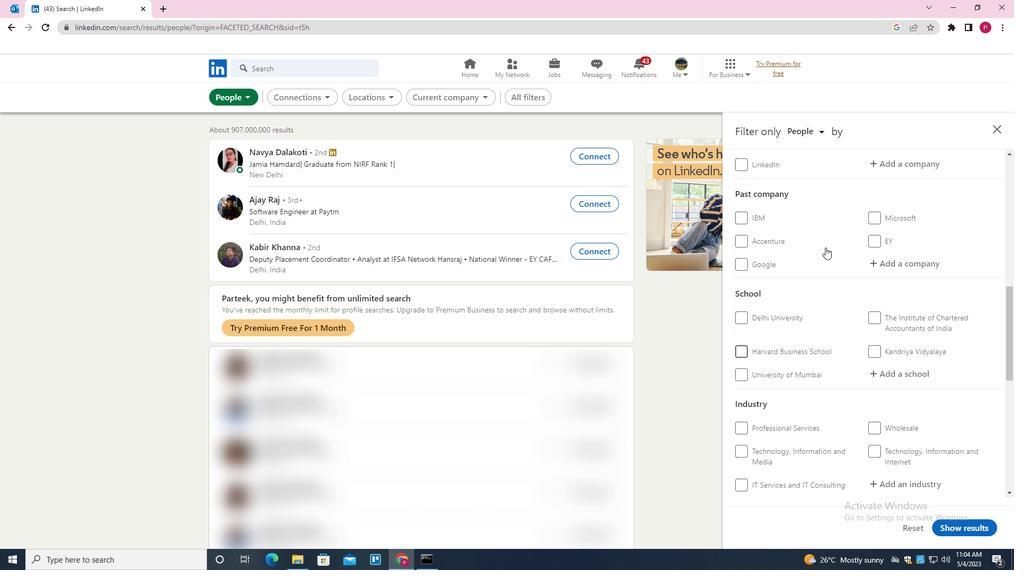 
Action: Mouse scrolled (826, 248) with delta (0, 0)
Screenshot: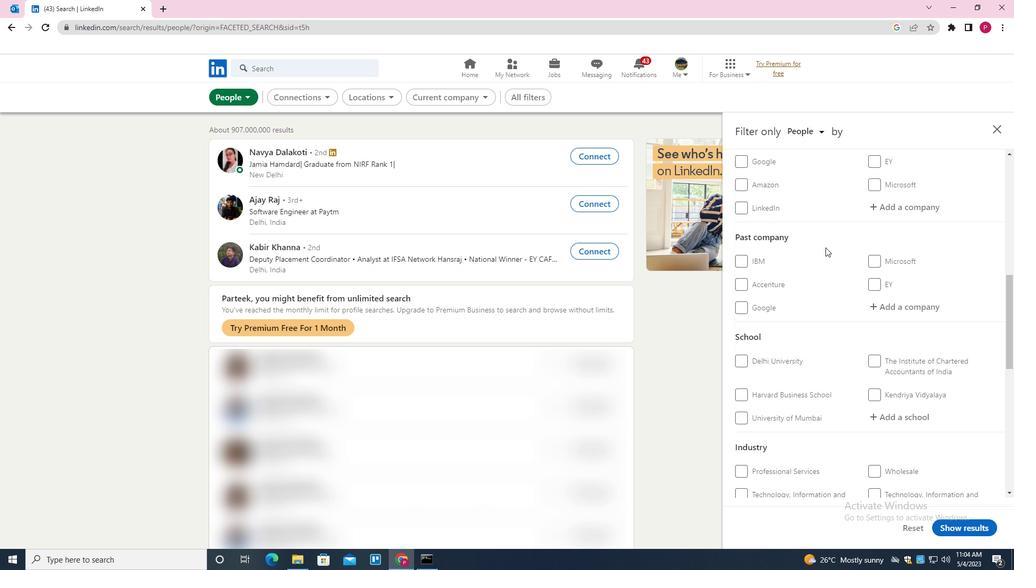 
Action: Mouse moved to (905, 270)
Screenshot: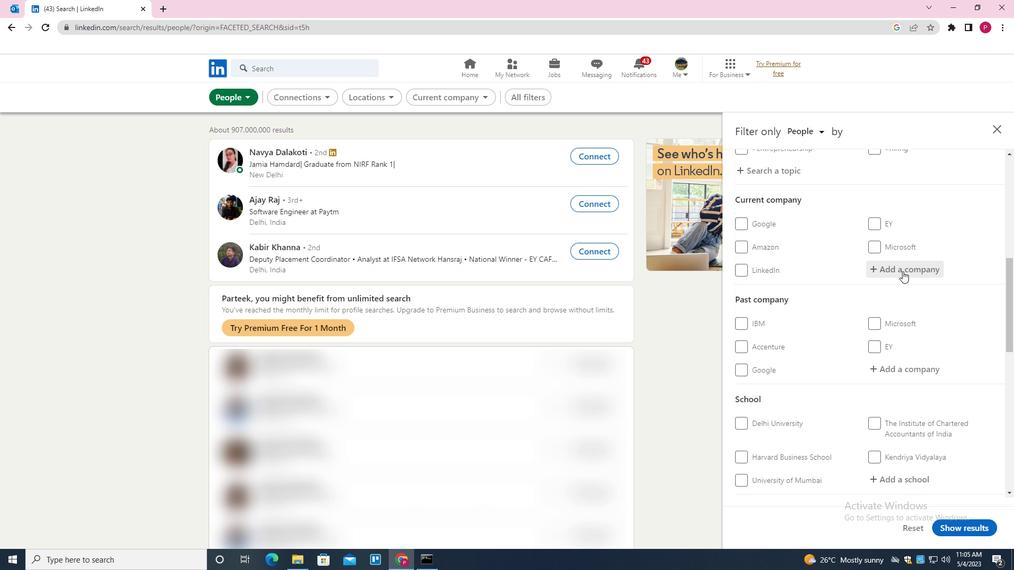 
Action: Mouse pressed left at (905, 270)
Screenshot: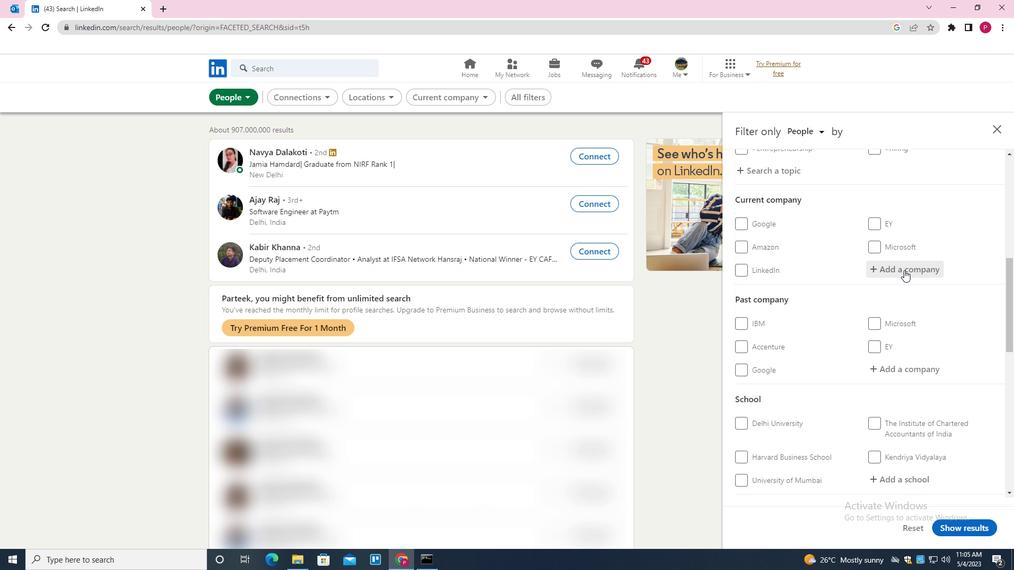 
Action: Mouse moved to (905, 270)
Screenshot: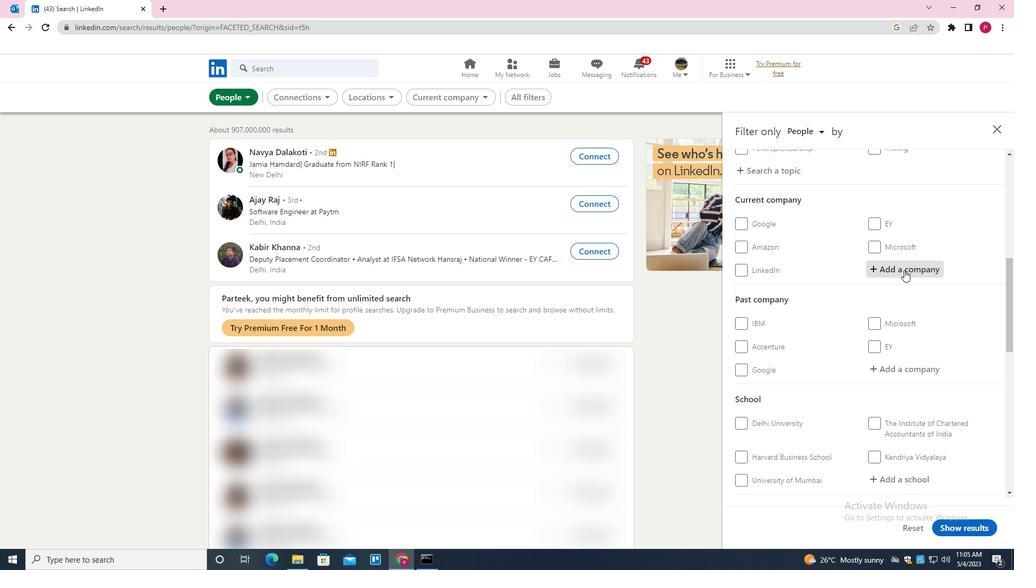 
Action: Key pressed <Key.shift><Key.shift><Key.shift>ARISTOCRAT<Key.down><Key.enter>
Screenshot: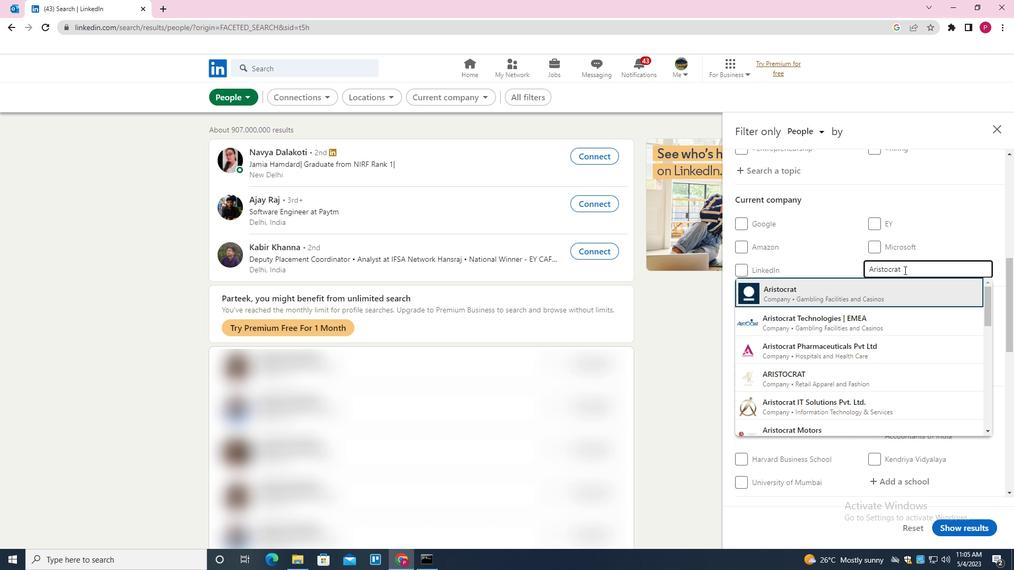 
Action: Mouse moved to (874, 298)
Screenshot: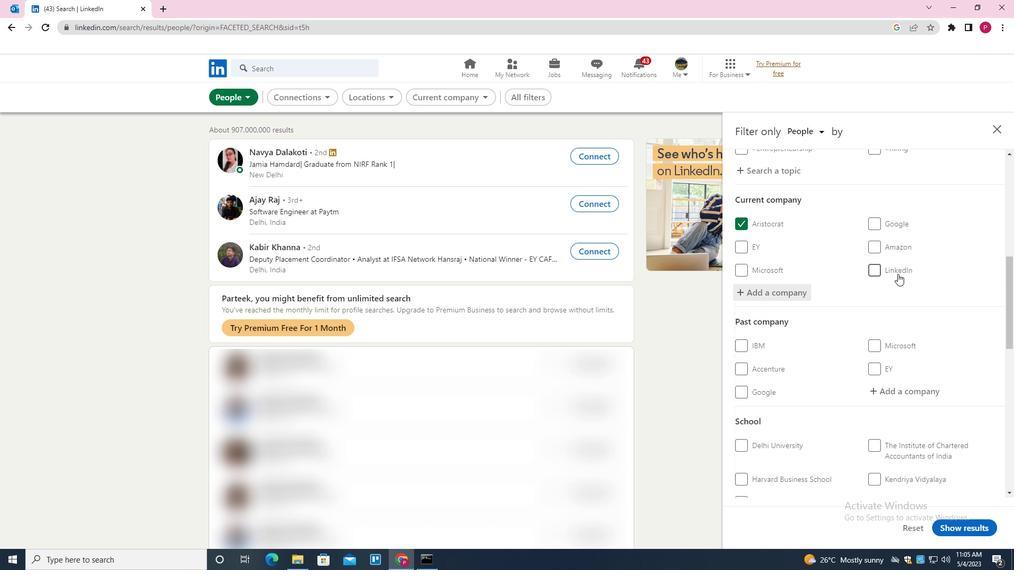 
Action: Mouse scrolled (874, 298) with delta (0, 0)
Screenshot: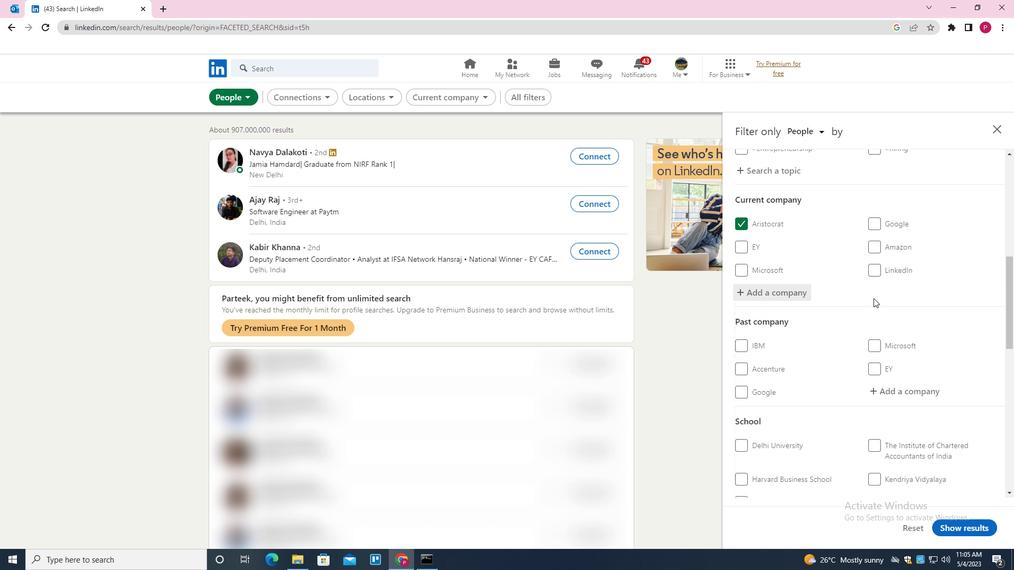 
Action: Mouse moved to (873, 300)
Screenshot: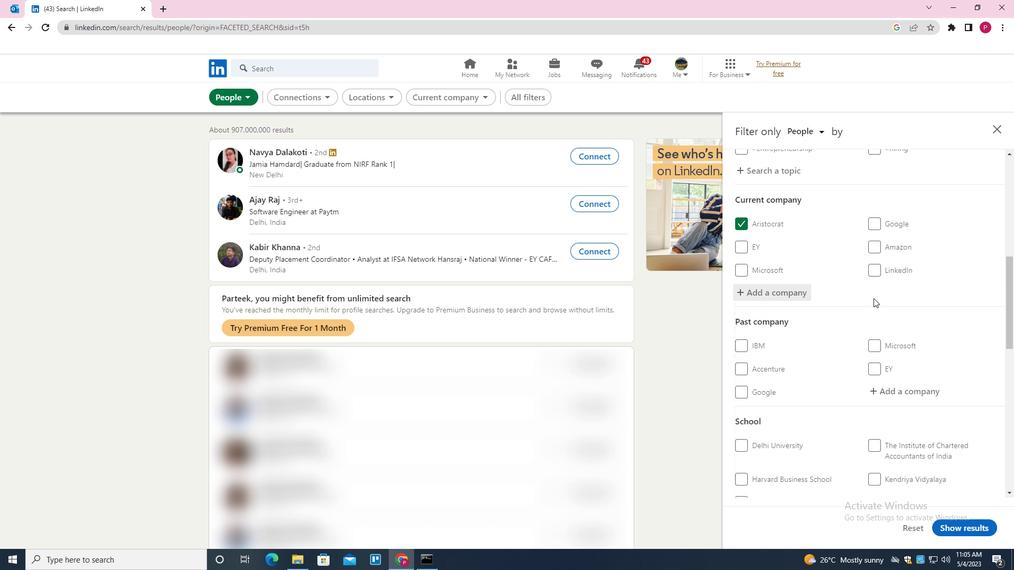 
Action: Mouse scrolled (873, 299) with delta (0, 0)
Screenshot: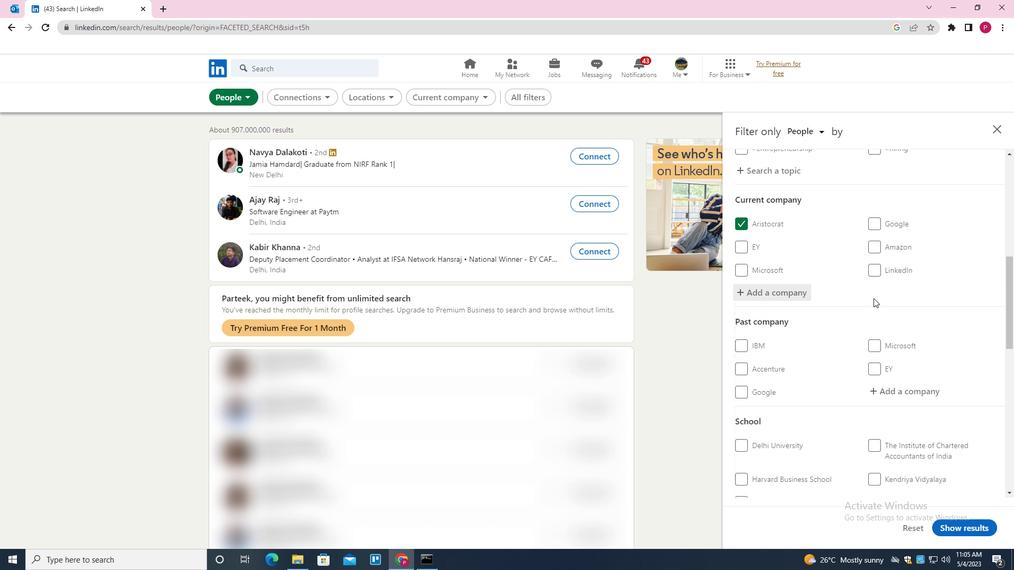 
Action: Mouse moved to (848, 273)
Screenshot: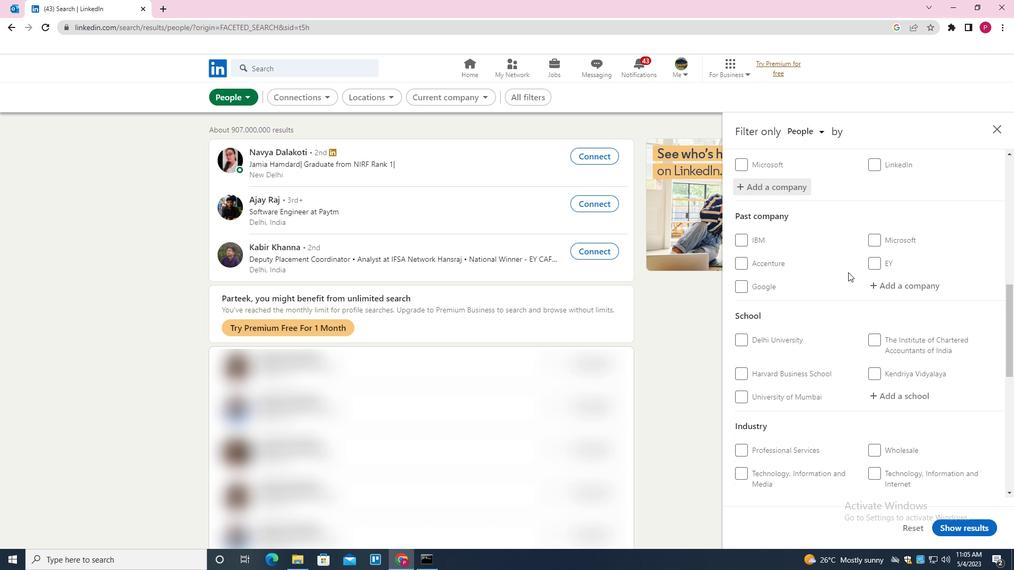 
Action: Mouse scrolled (848, 272) with delta (0, 0)
Screenshot: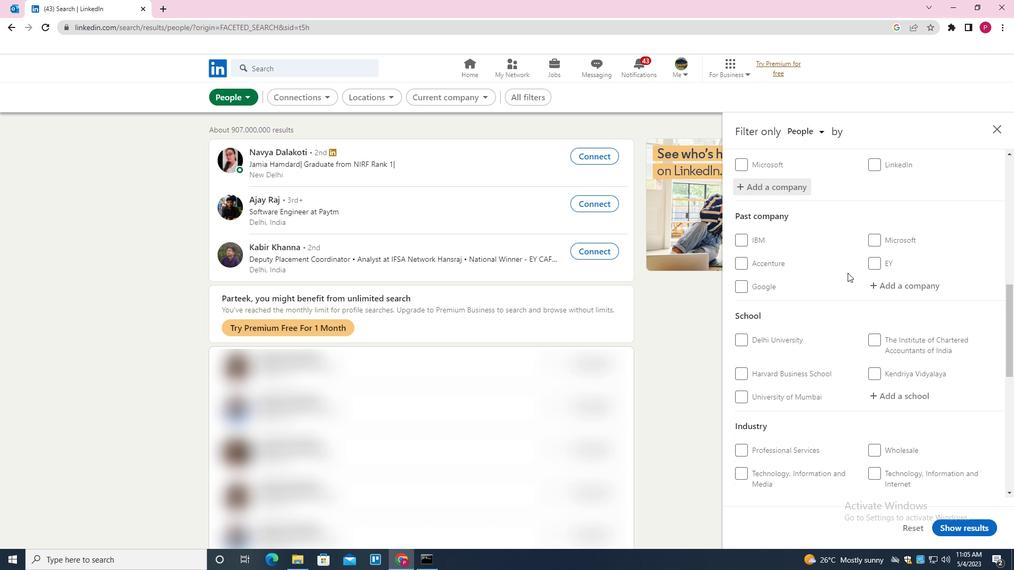 
Action: Mouse scrolled (848, 272) with delta (0, 0)
Screenshot: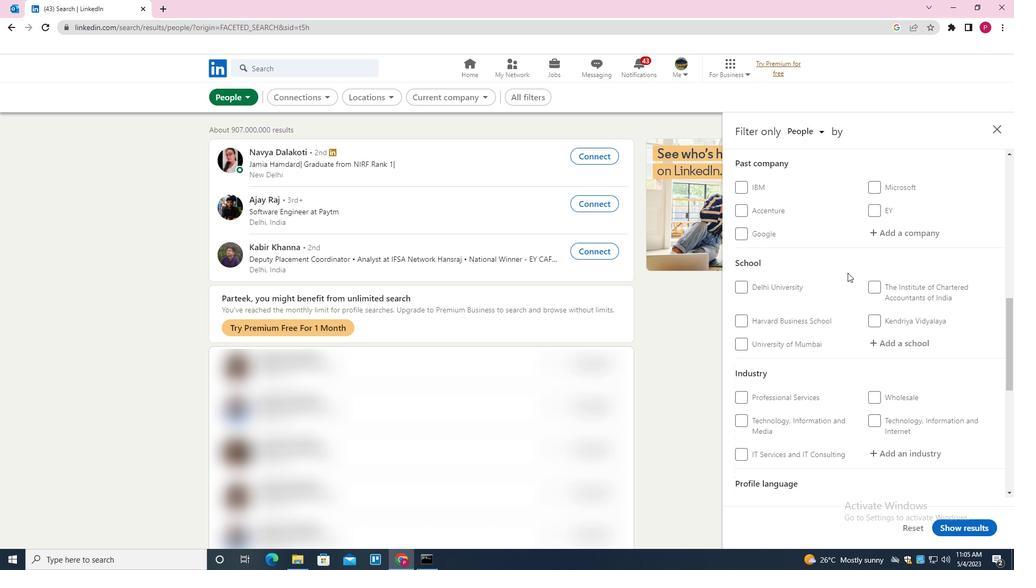 
Action: Mouse scrolled (848, 272) with delta (0, 0)
Screenshot: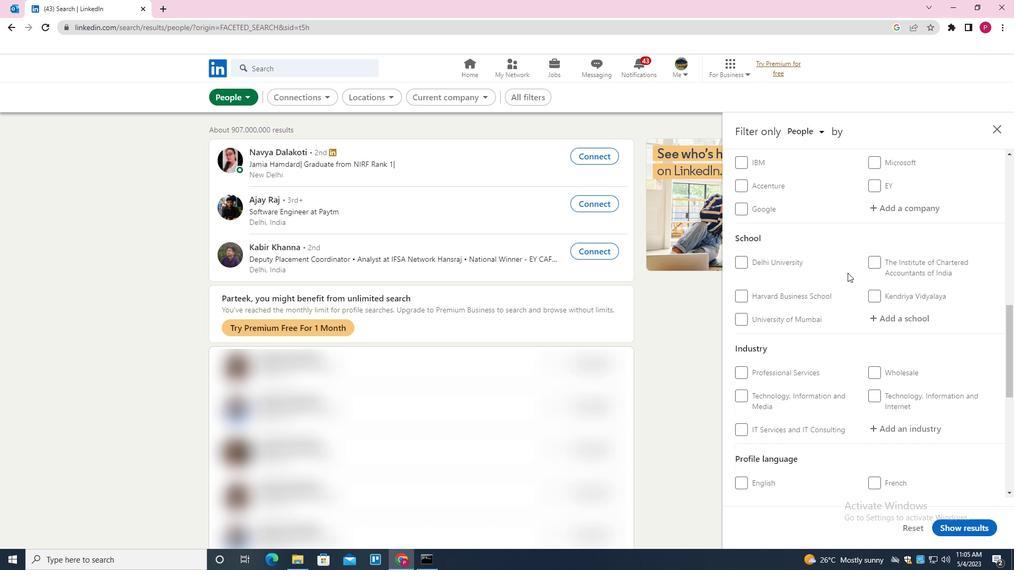 
Action: Mouse moved to (892, 240)
Screenshot: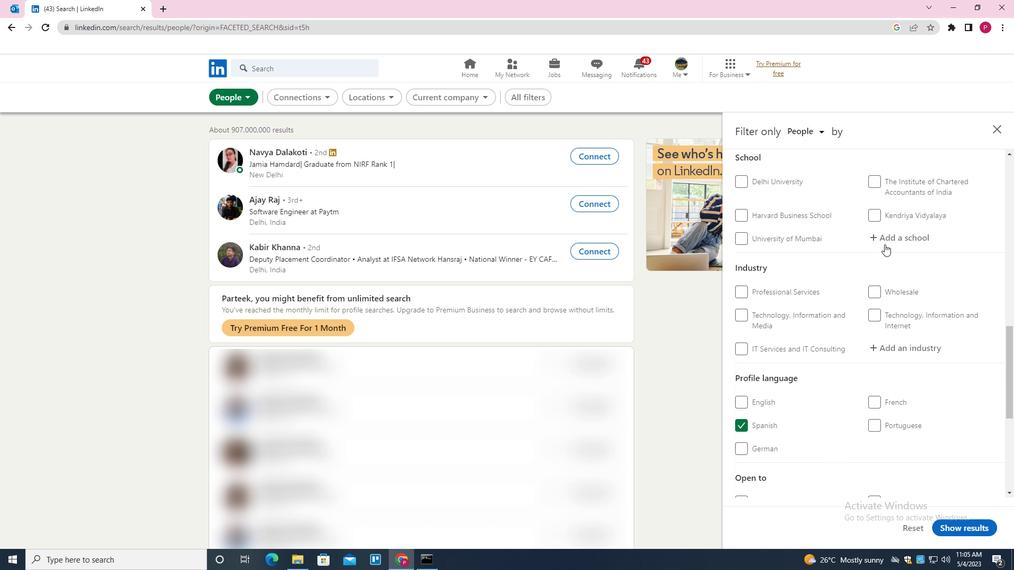
Action: Mouse pressed left at (892, 240)
Screenshot: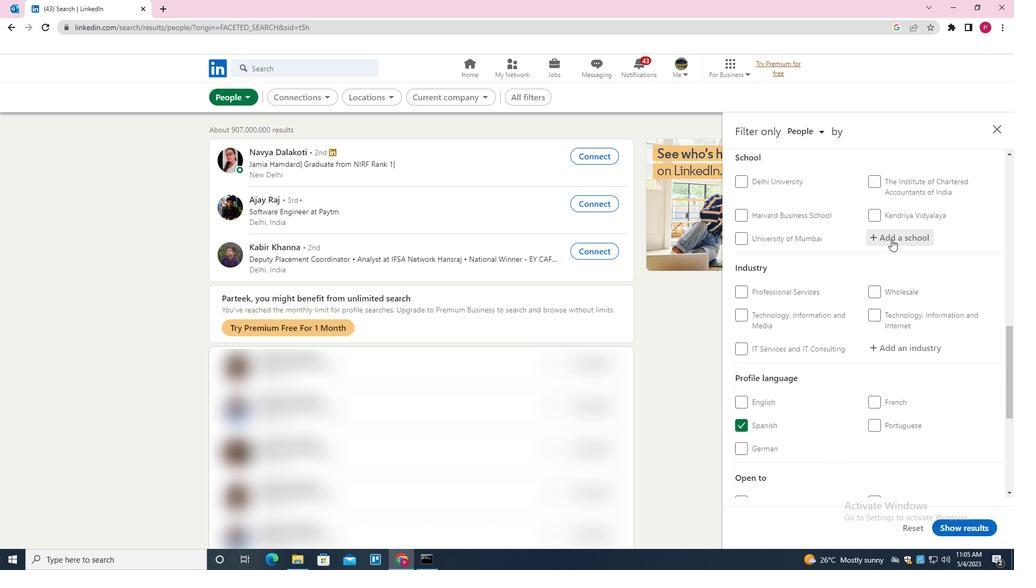 
Action: Key pressed <Key.shift><Key.shift><Key.shift><Key.shift><Key.shift><Key.shift><Key.shift><Key.shift><Key.shift><Key.shift><Key.shift><Key.shift><Key.shift><Key.shift><Key.shift><Key.shift><Key.shift><Key.shift><Key.shift><Key.shift><Key.shift><Key.shift><Key.shift><Key.shift><Key.shift><Key.shift><Key.shift><Key.shift><Key.shift><Key.shift><Key.shift><Key.shift><Key.shift><Key.shift><Key.shift><Key.shift><Key.shift>VIDYASAGAR<Key.space><Key.shift><Key.shift><Key.shift><Key.shift><Key.shift><Key.shift><Key.shift><Key.shift><Key.shift><Key.shift><Key.shift>UNIVERSITY<Key.down><Key.enter>
Screenshot: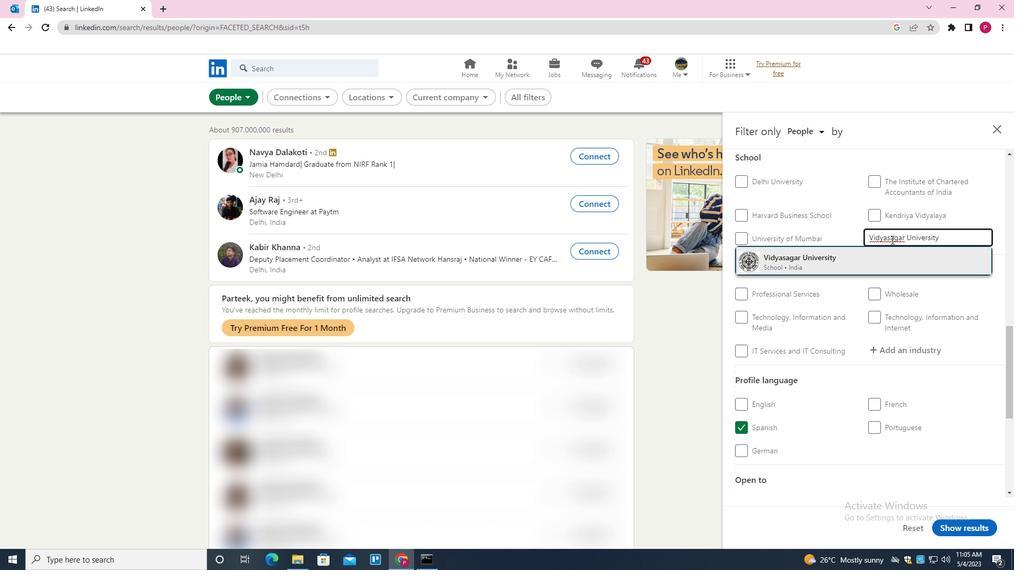 
Action: Mouse moved to (888, 282)
Screenshot: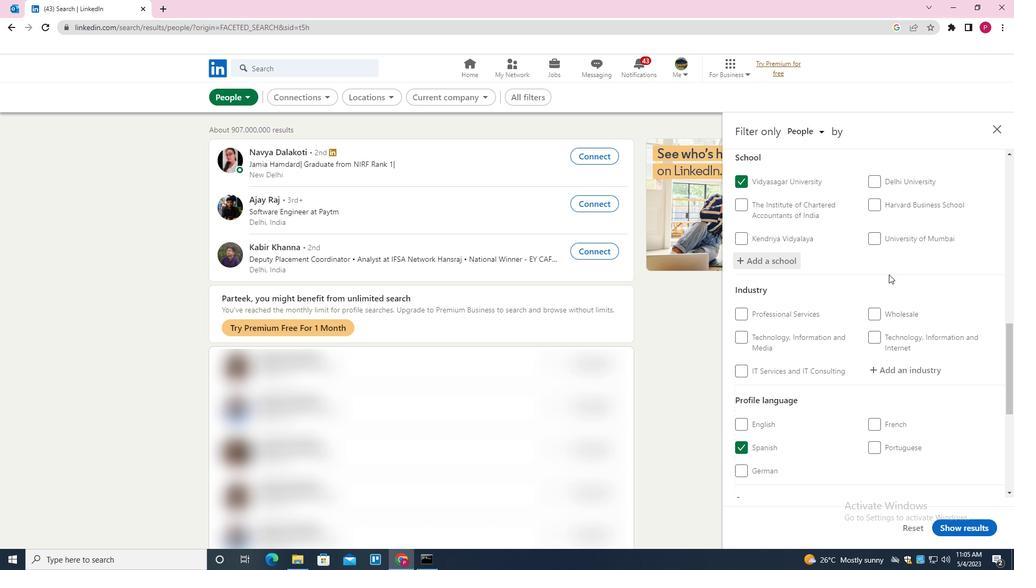 
Action: Mouse scrolled (888, 281) with delta (0, 0)
Screenshot: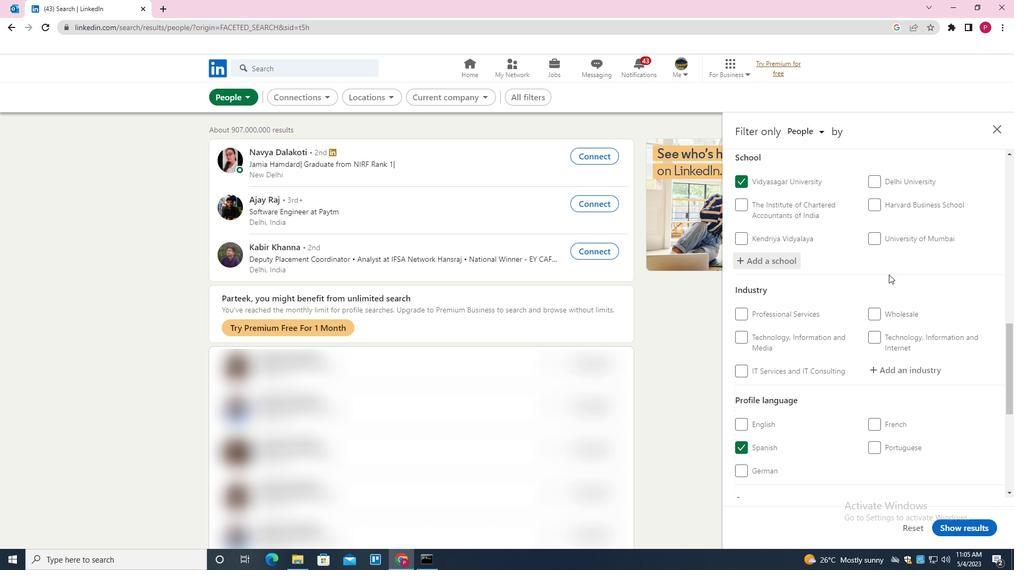 
Action: Mouse moved to (888, 282)
Screenshot: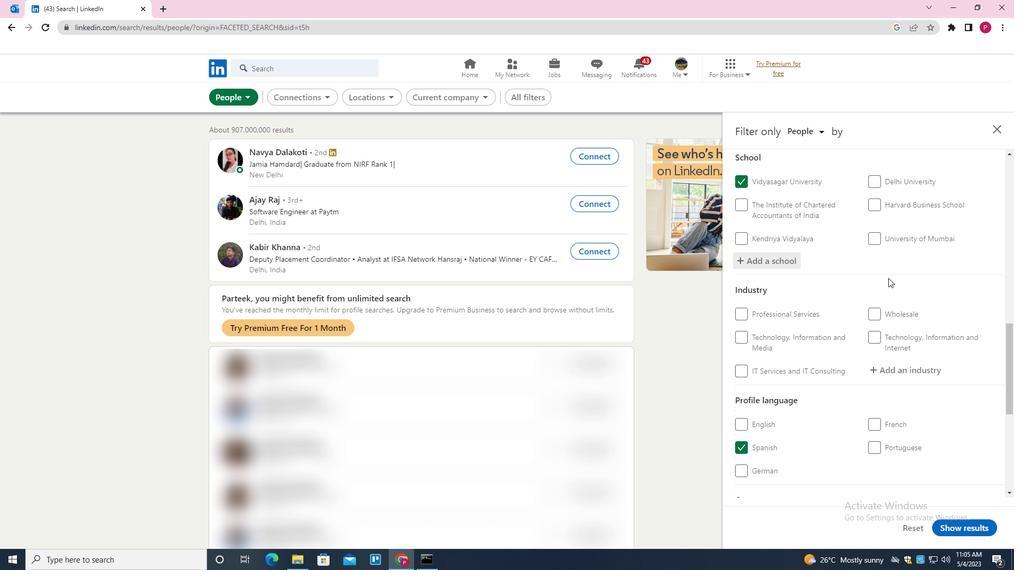 
Action: Mouse scrolled (888, 282) with delta (0, 0)
Screenshot: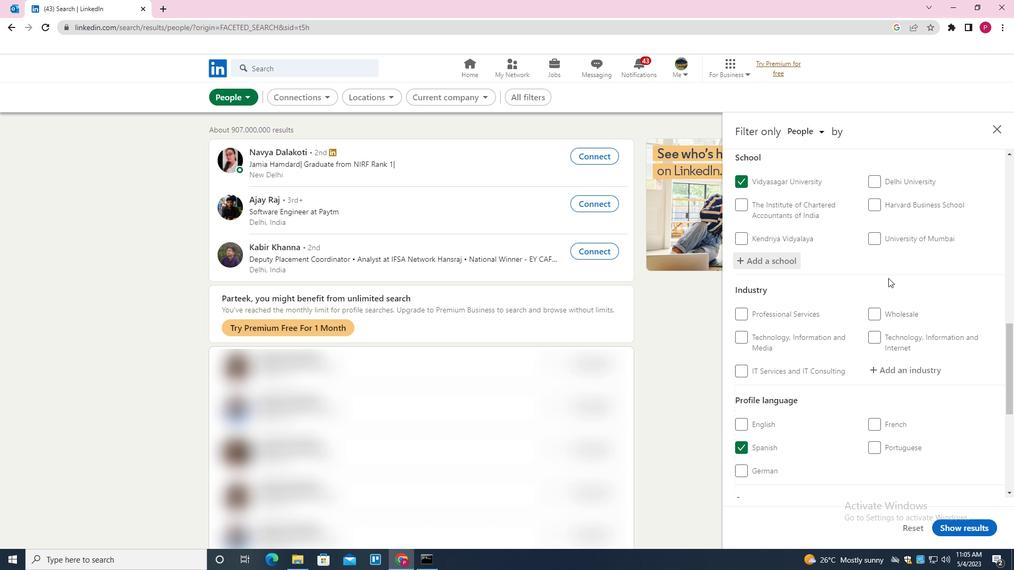 
Action: Mouse moved to (902, 265)
Screenshot: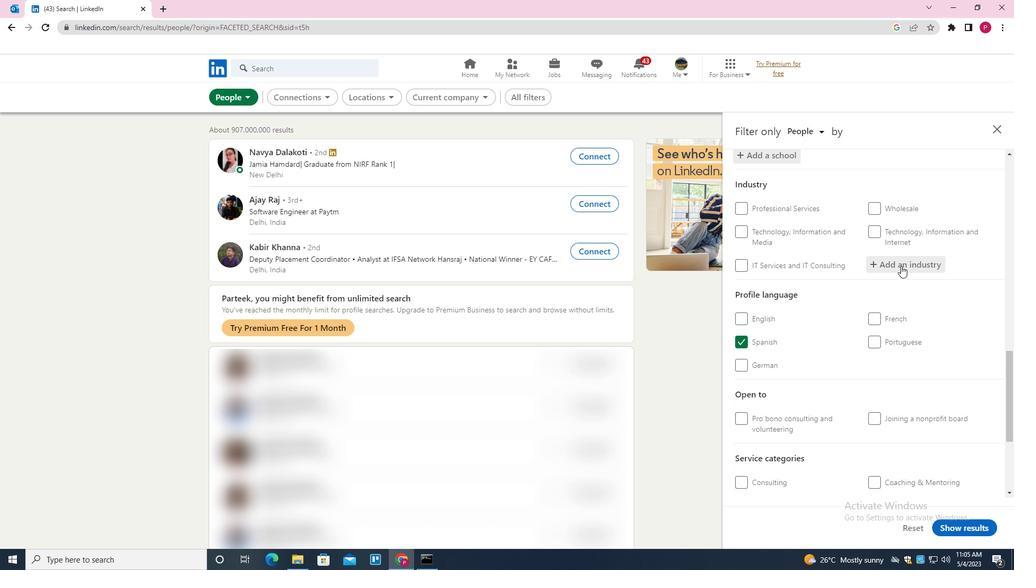 
Action: Mouse pressed left at (902, 265)
Screenshot: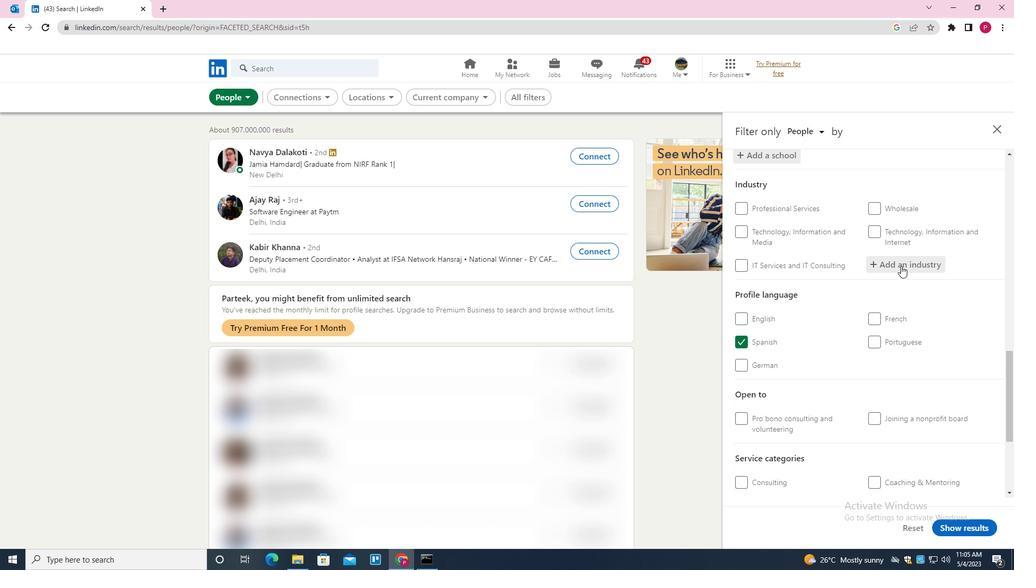 
Action: Mouse moved to (905, 263)
Screenshot: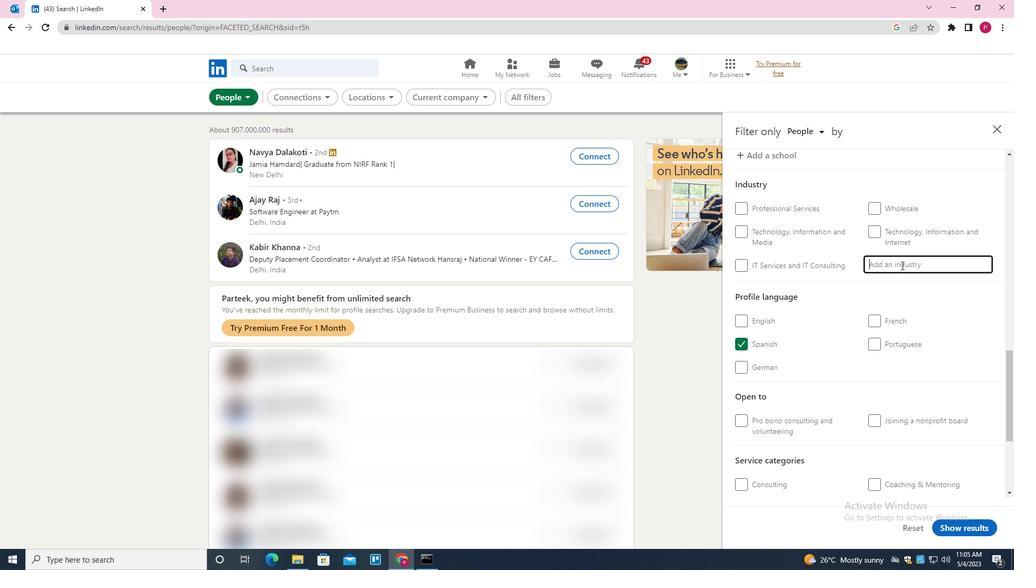 
Action: Key pressed <Key.shift><Key.shift><Key.shift><Key.shift><Key.shift><Key.shift><Key.shift><Key.shift><Key.shift><Key.shift><Key.shift><Key.shift><Key.shift><Key.shift><Key.shift><Key.shift><Key.shift><Key.shift><Key.shift><Key.shift><Key.shift><Key.shift><Key.shift><Key.shift><Key.shift><Key.shift><Key.shift><Key.shift><Key.shift><Key.shift><Key.shift><Key.shift><Key.shift><Key.shift><Key.shift><Key.shift><Key.shift><Key.shift><Key.shift><Key.shift><Key.shift><Key.shift><Key.shift><Key.shift><Key.shift><Key.shift><Key.shift><Key.shift><Key.shift><Key.shift><Key.shift><Key.shift><Key.shift><Key.shift><Key.shift><Key.shift><Key.shift><Key.shift><Key.shift><Key.shift><Key.shift><Key.shift><Key.shift><Key.shift><Key.shift><Key.shift><Key.shift><Key.shift><Key.shift><Key.shift><Key.shift><Key.shift><Key.shift><Key.shift><Key.shift><Key.shift><Key.shift><Key.shift><Key.shift><Key.shift>CUTLERY<Key.space>AND<Key.space><Key.shift><Key.shift><Key.shift><Key.shift><Key.shift>HANDTOOL<Key.space><Key.shift>MANUFACTURING<Key.down><Key.enter>
Screenshot: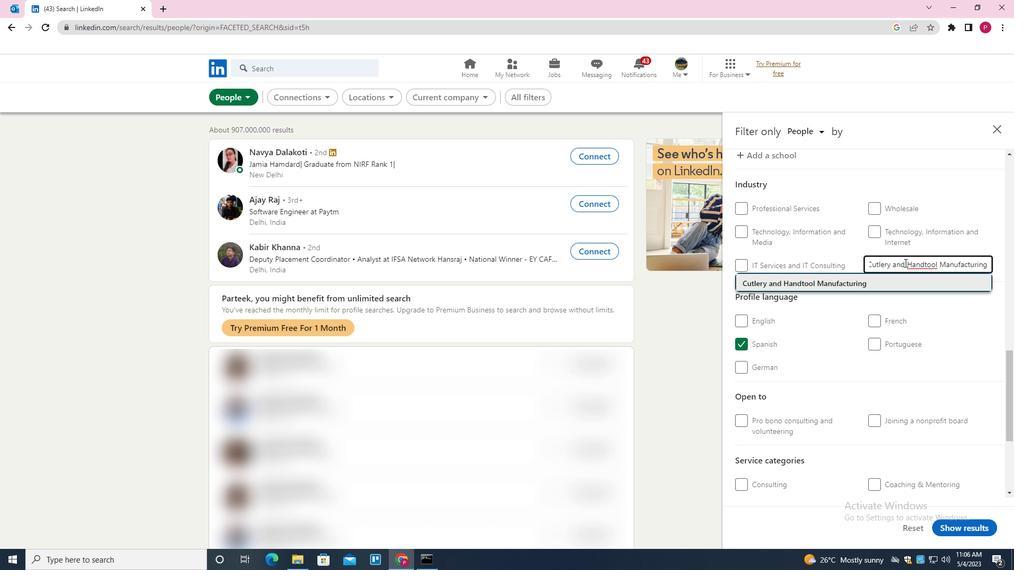 
Action: Mouse moved to (886, 276)
Screenshot: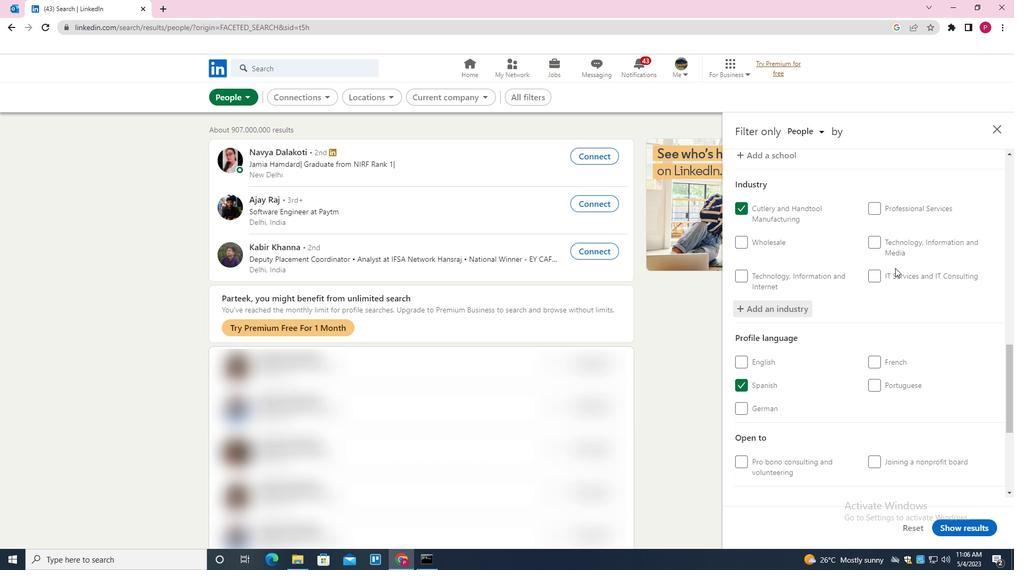 
Action: Mouse scrolled (886, 275) with delta (0, 0)
Screenshot: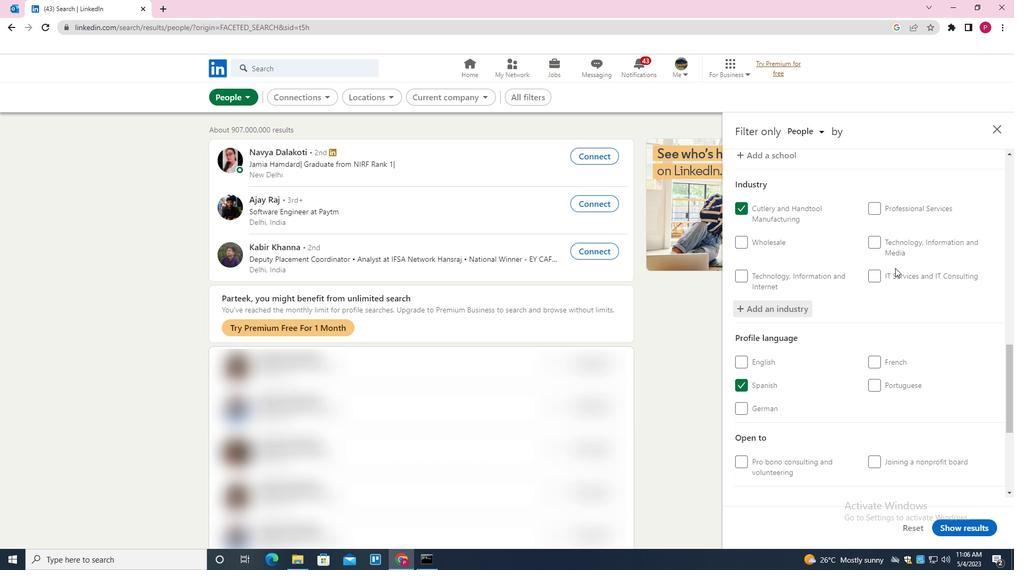 
Action: Mouse moved to (885, 282)
Screenshot: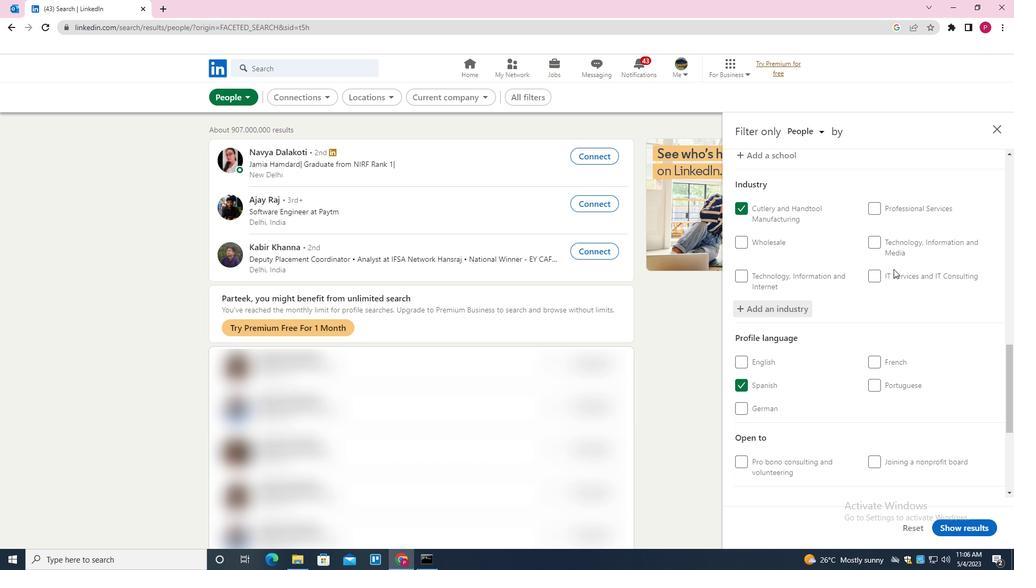 
Action: Mouse scrolled (885, 282) with delta (0, 0)
Screenshot: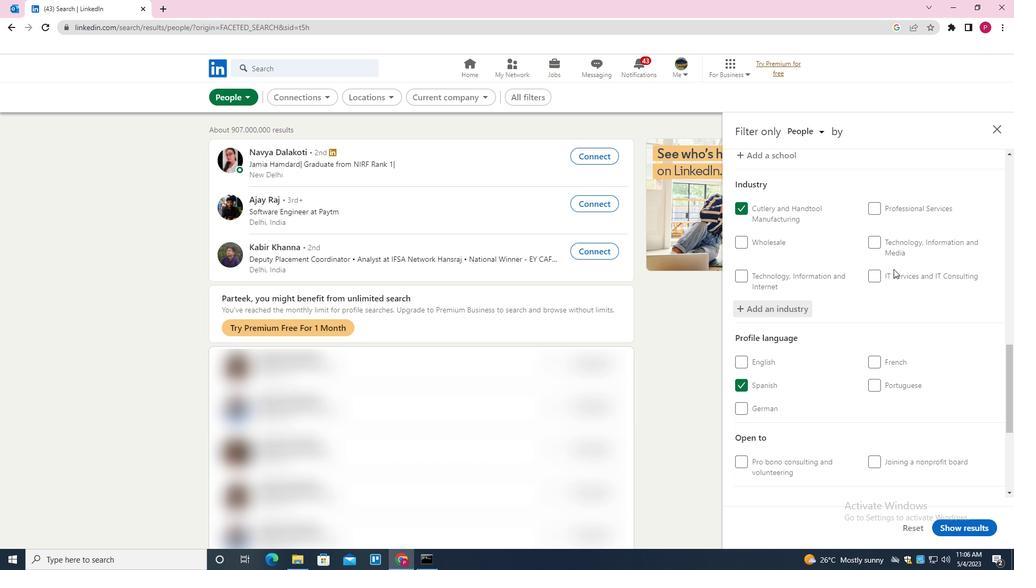 
Action: Mouse moved to (884, 289)
Screenshot: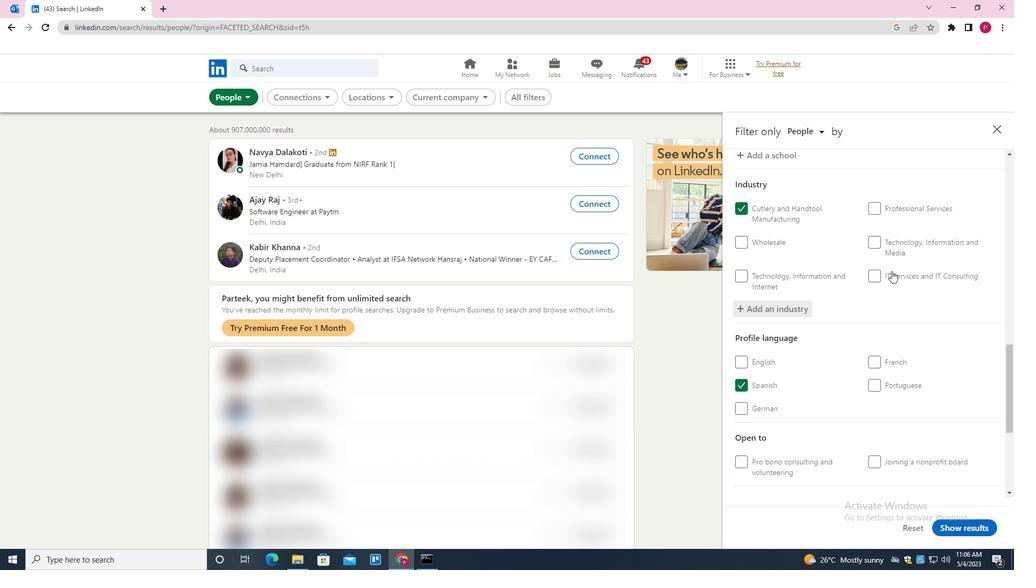 
Action: Mouse scrolled (884, 289) with delta (0, 0)
Screenshot: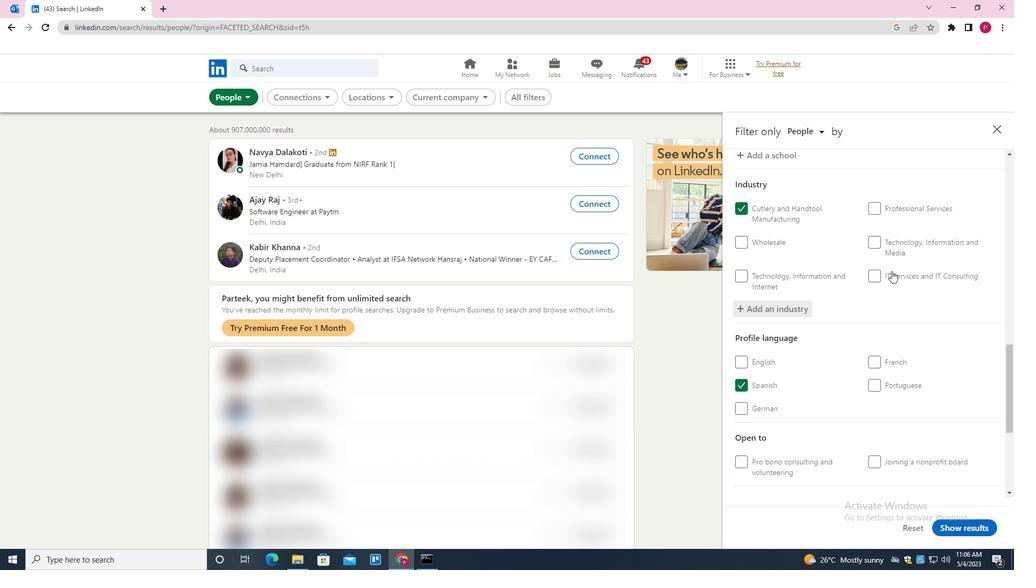 
Action: Mouse moved to (884, 290)
Screenshot: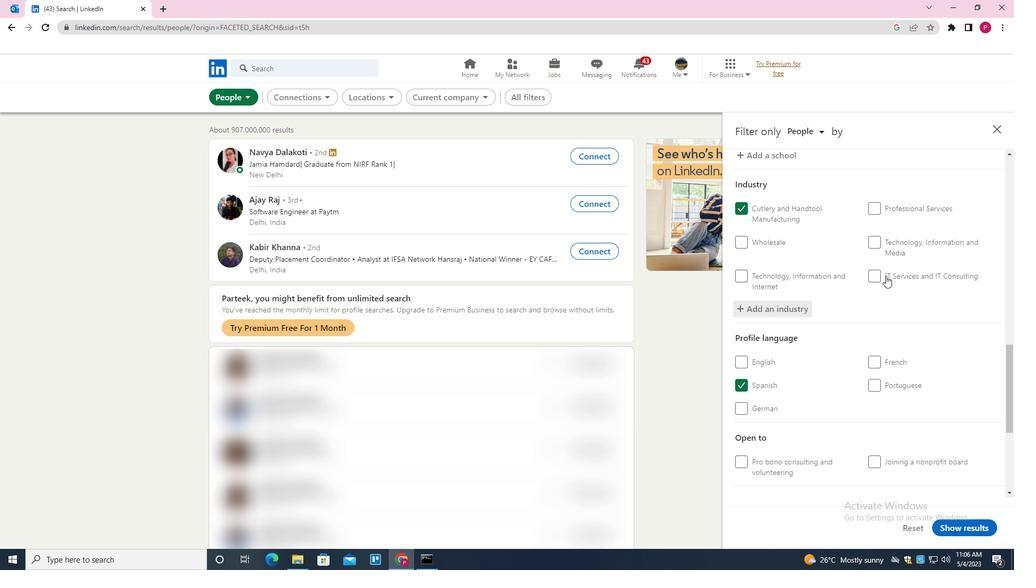 
Action: Mouse scrolled (884, 290) with delta (0, 0)
Screenshot: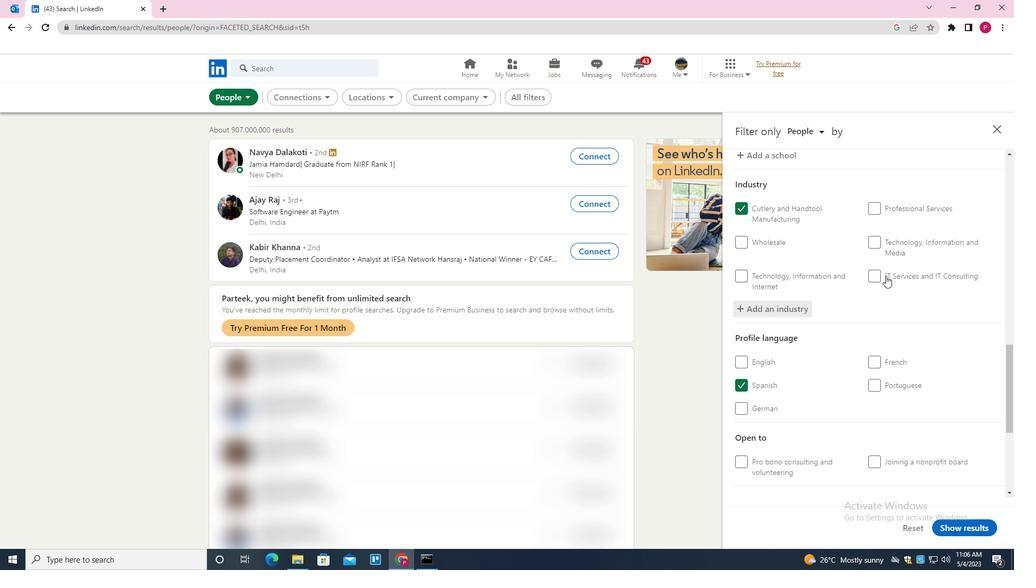 
Action: Mouse moved to (884, 292)
Screenshot: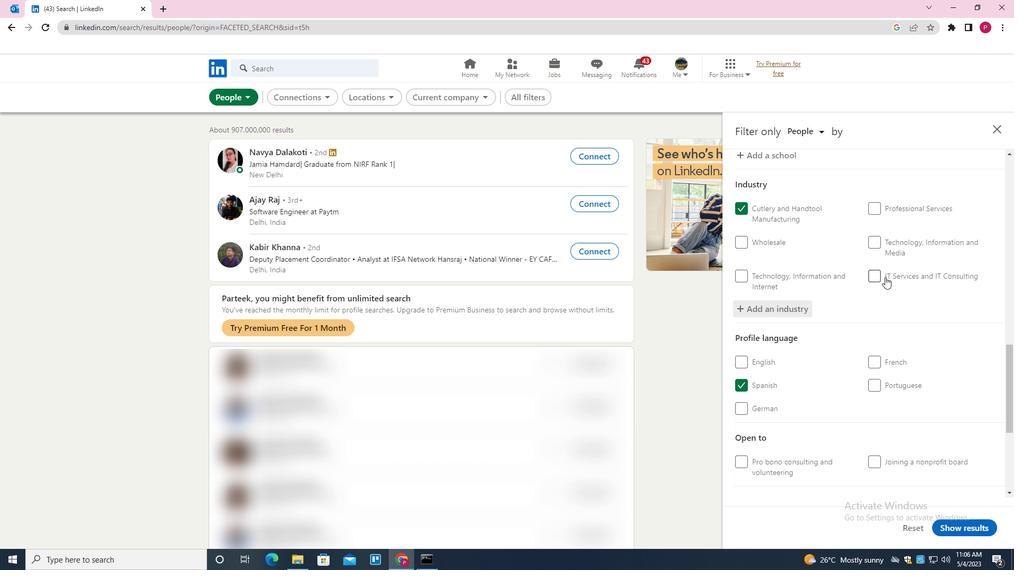 
Action: Mouse scrolled (884, 292) with delta (0, 0)
Screenshot: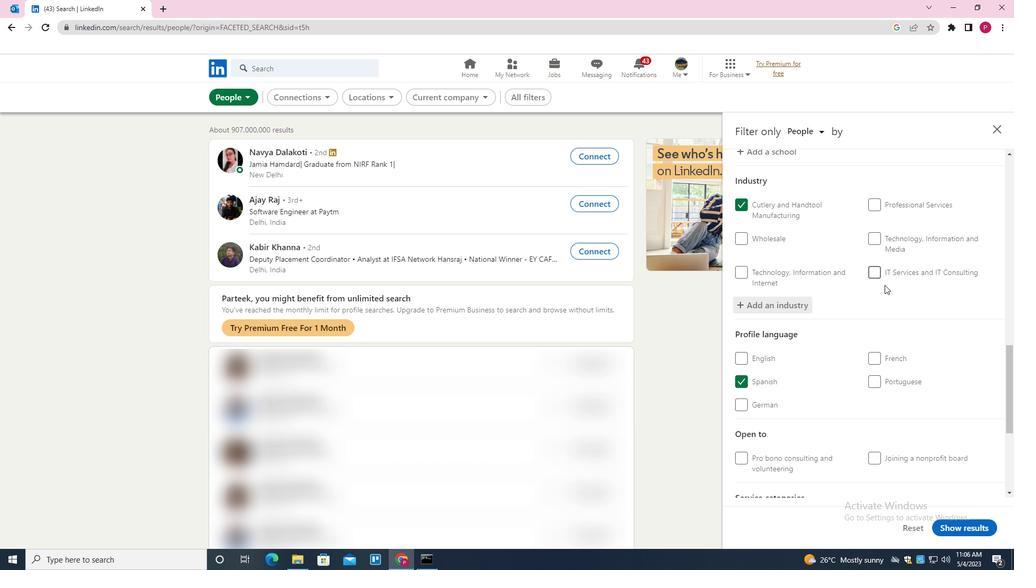 
Action: Mouse moved to (884, 294)
Screenshot: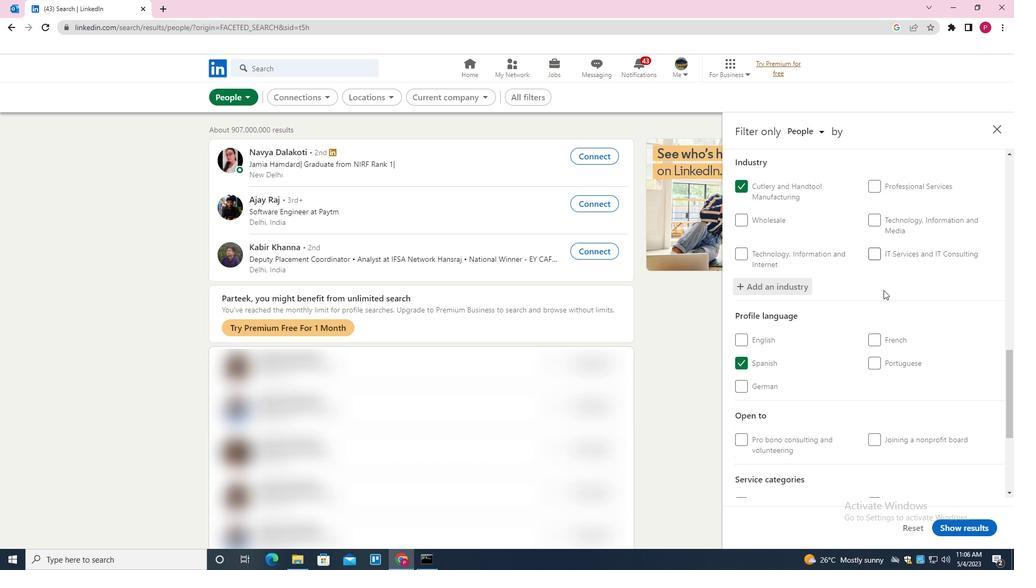 
Action: Mouse scrolled (884, 294) with delta (0, 0)
Screenshot: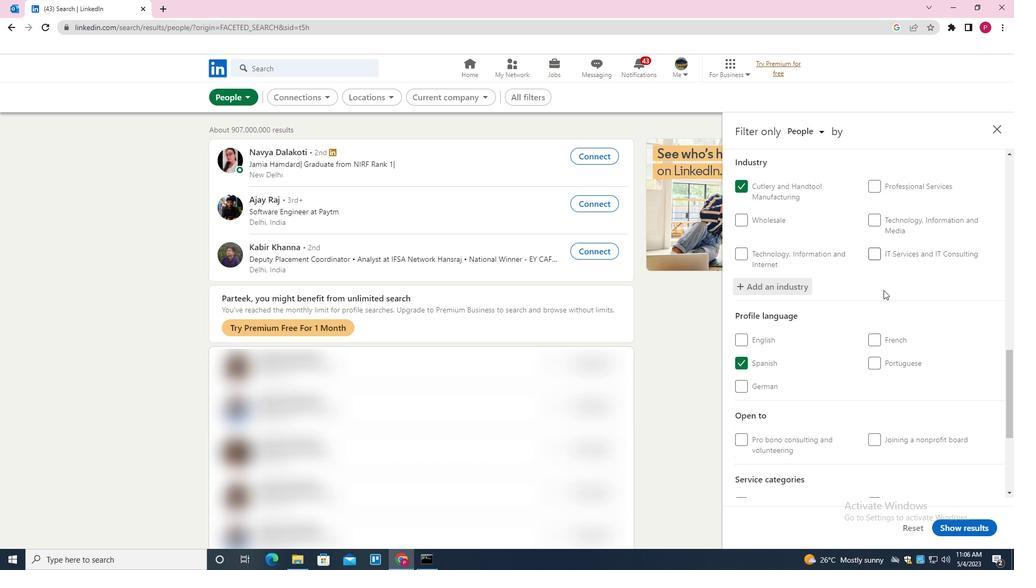 
Action: Mouse moved to (897, 346)
Screenshot: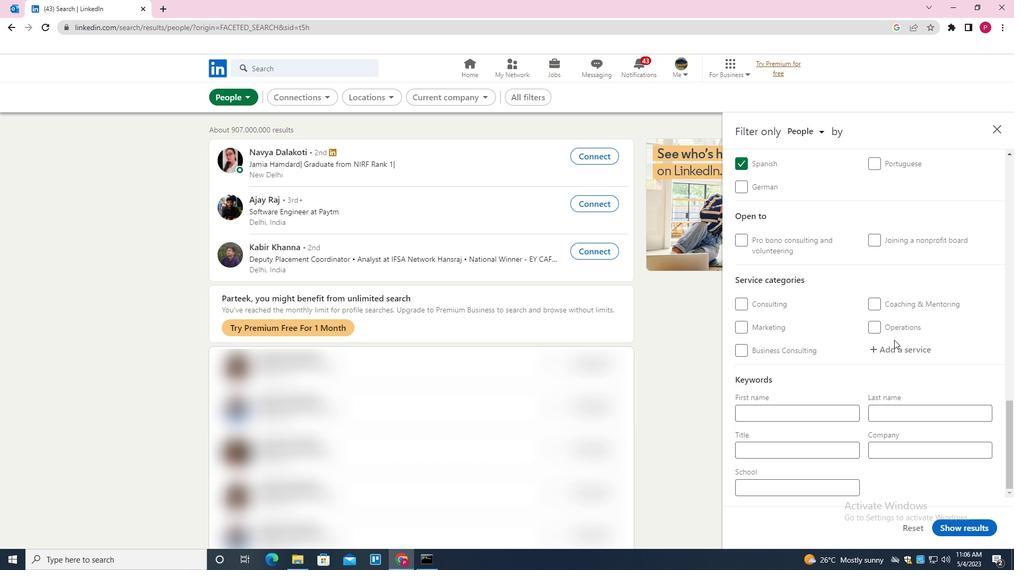 
Action: Mouse pressed left at (897, 346)
Screenshot: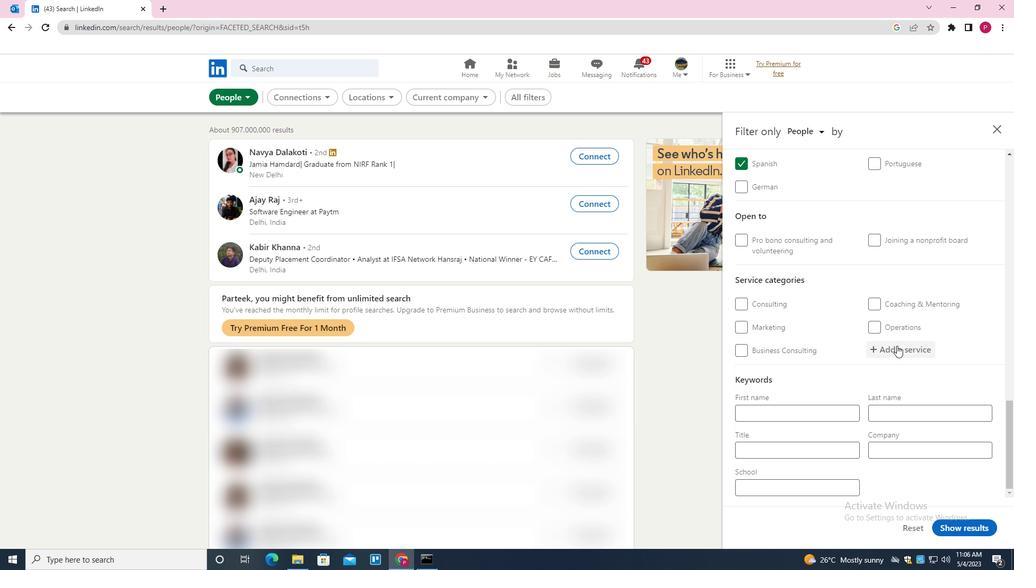 
Action: Key pressed <Key.shift><Key.shift><Key.shift><Key.shift>EVENT<Key.space><Key.shift><Key.shift><Key.shift><Key.shift><Key.shift><Key.shift><Key.shift><Key.shift><Key.shift><Key.shift><Key.shift><Key.shift><Key.shift><Key.shift><Key.shift><Key.shift><Key.shift><Key.shift><Key.shift><Key.shift><Key.shift><Key.shift><Key.shift><Key.shift>PLANNING<Key.down><Key.enter>
Screenshot: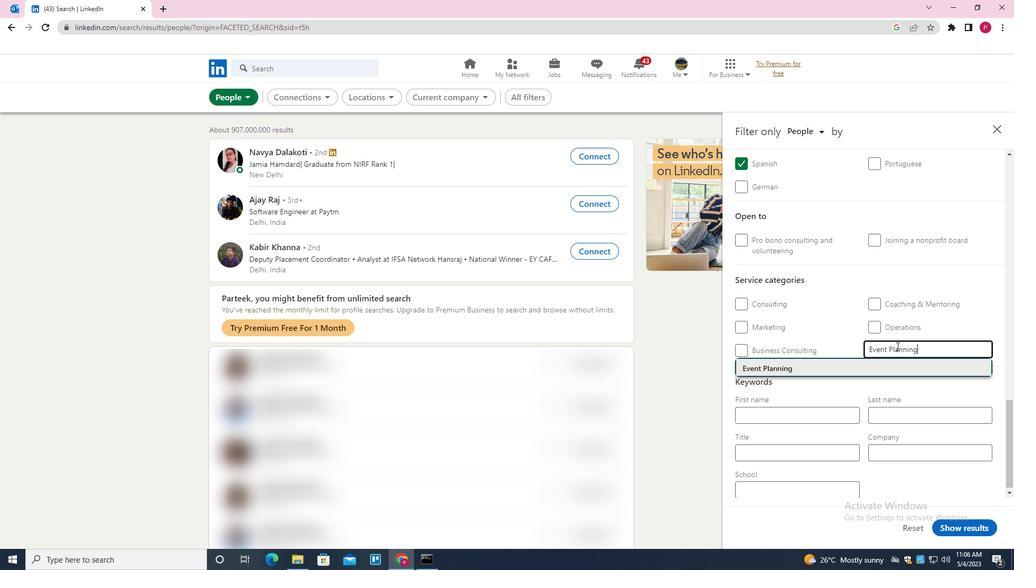 
Action: Mouse moved to (886, 363)
Screenshot: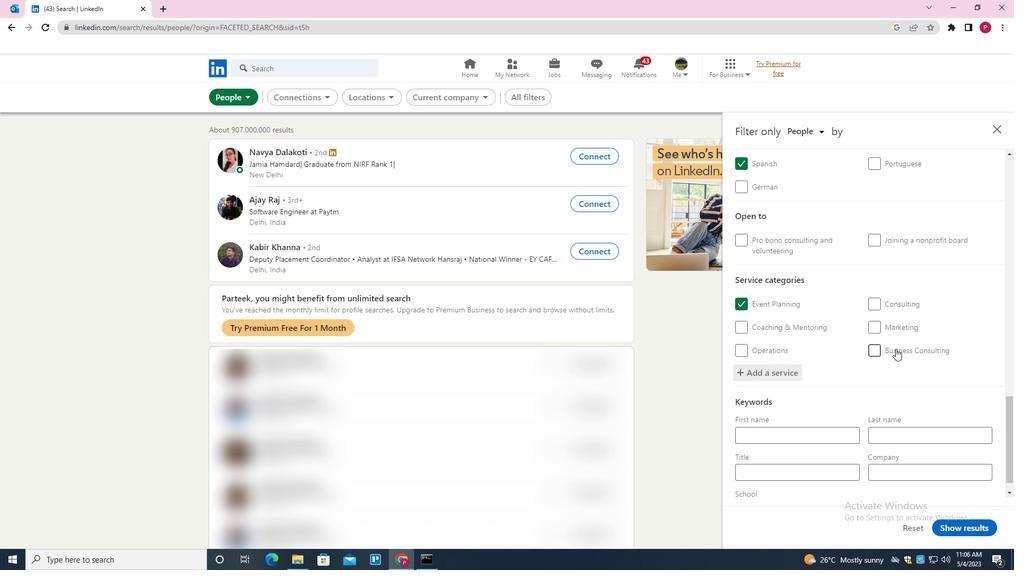 
Action: Mouse scrolled (886, 363) with delta (0, 0)
Screenshot: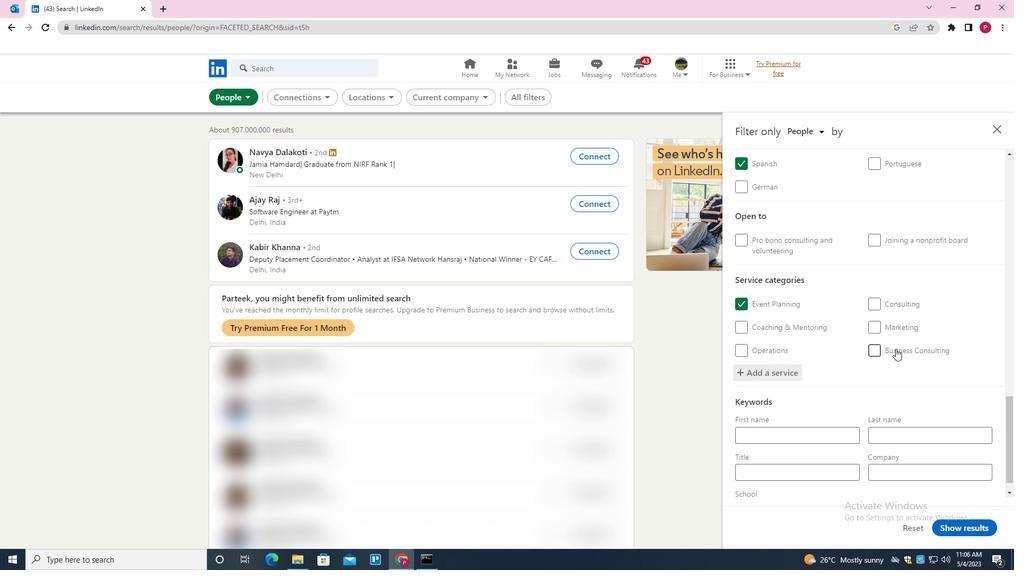 
Action: Mouse moved to (884, 367)
Screenshot: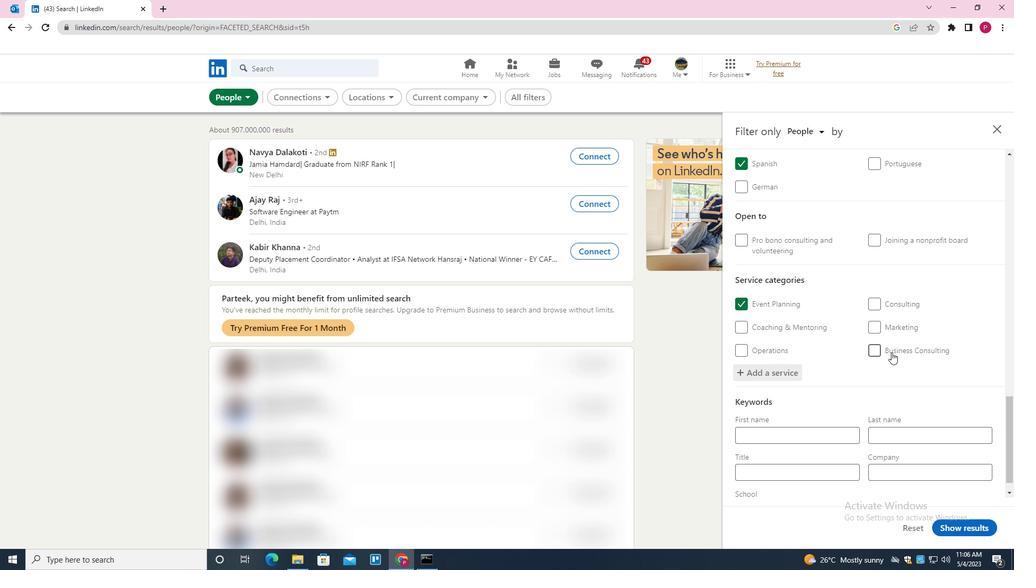 
Action: Mouse scrolled (884, 366) with delta (0, 0)
Screenshot: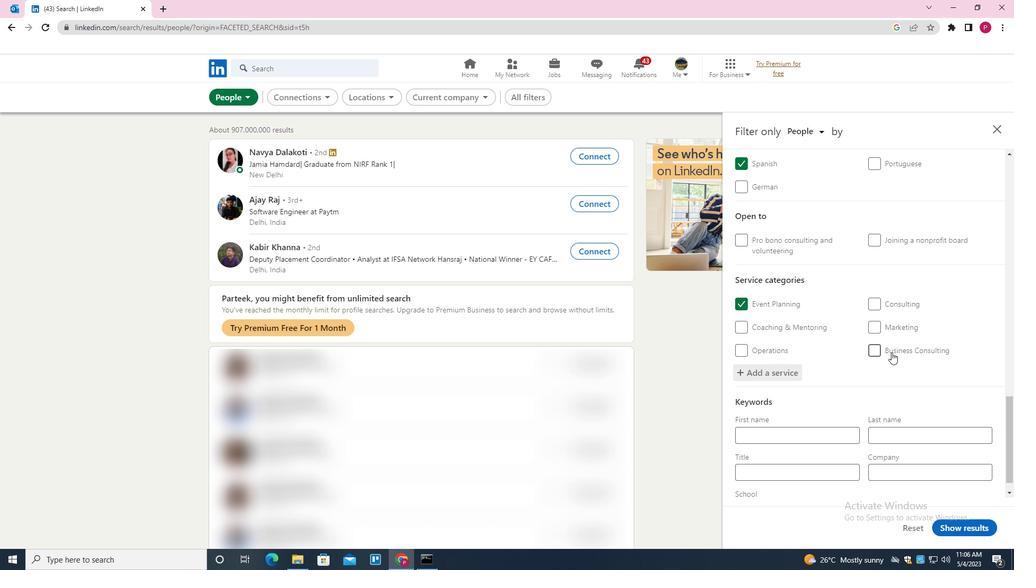 
Action: Mouse moved to (883, 368)
Screenshot: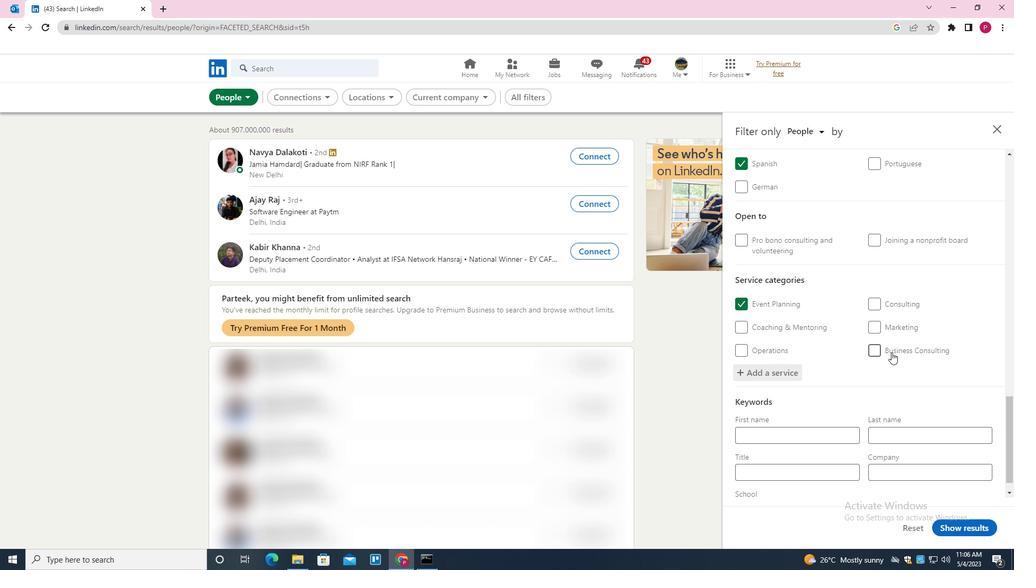 
Action: Mouse scrolled (883, 368) with delta (0, 0)
Screenshot: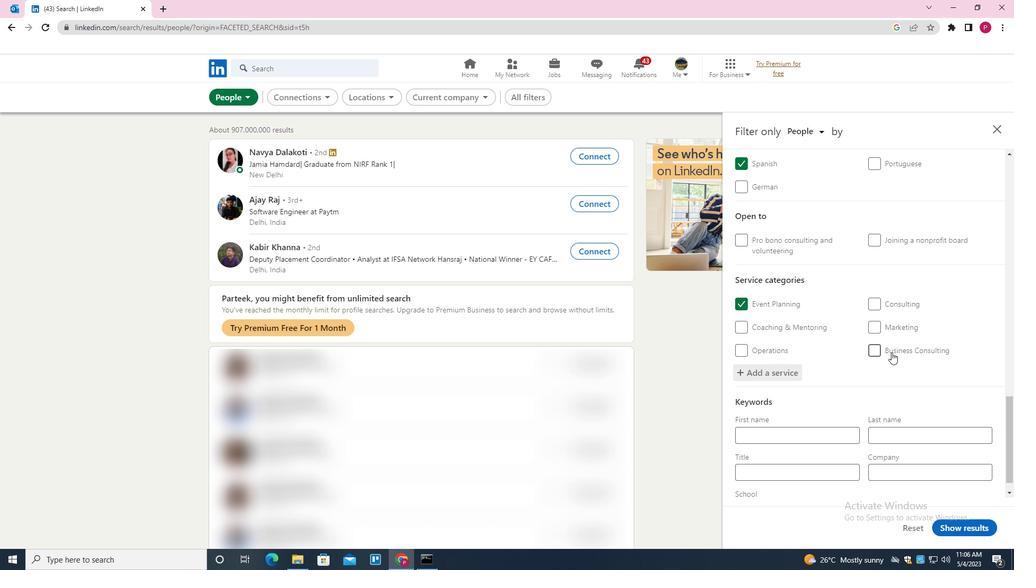 
Action: Mouse moved to (881, 372)
Screenshot: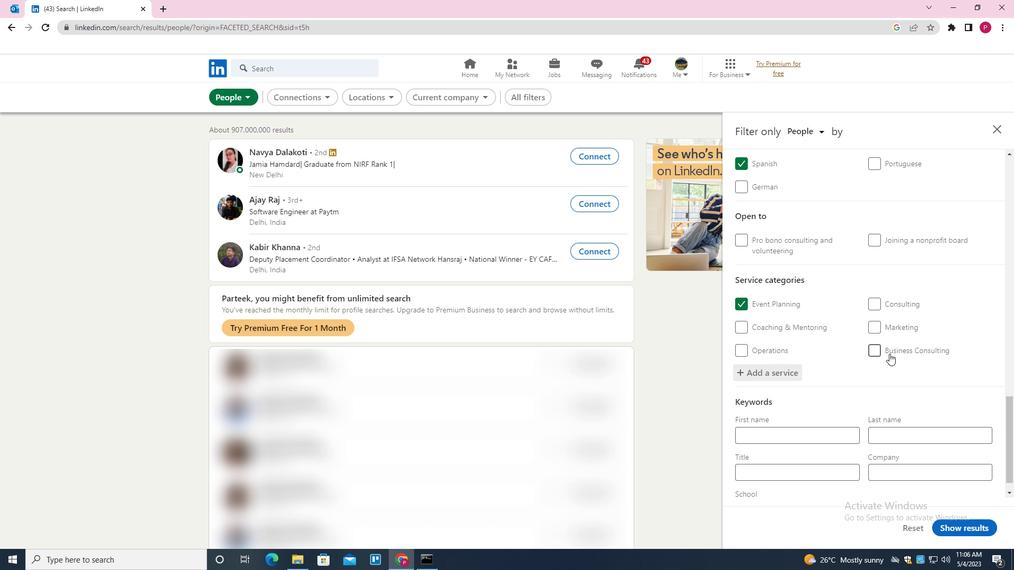 
Action: Mouse scrolled (881, 372) with delta (0, 0)
Screenshot: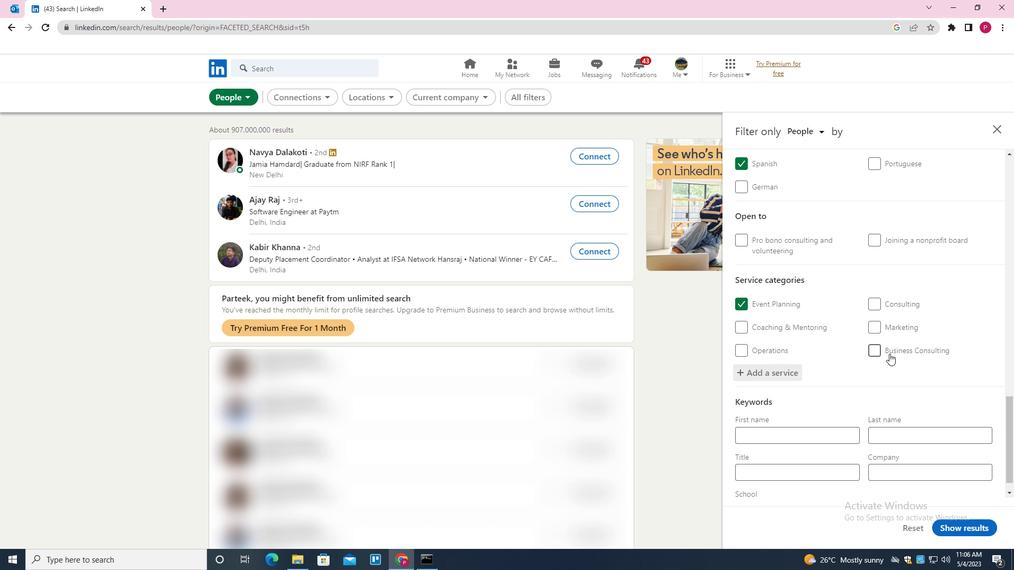 
Action: Mouse moved to (874, 379)
Screenshot: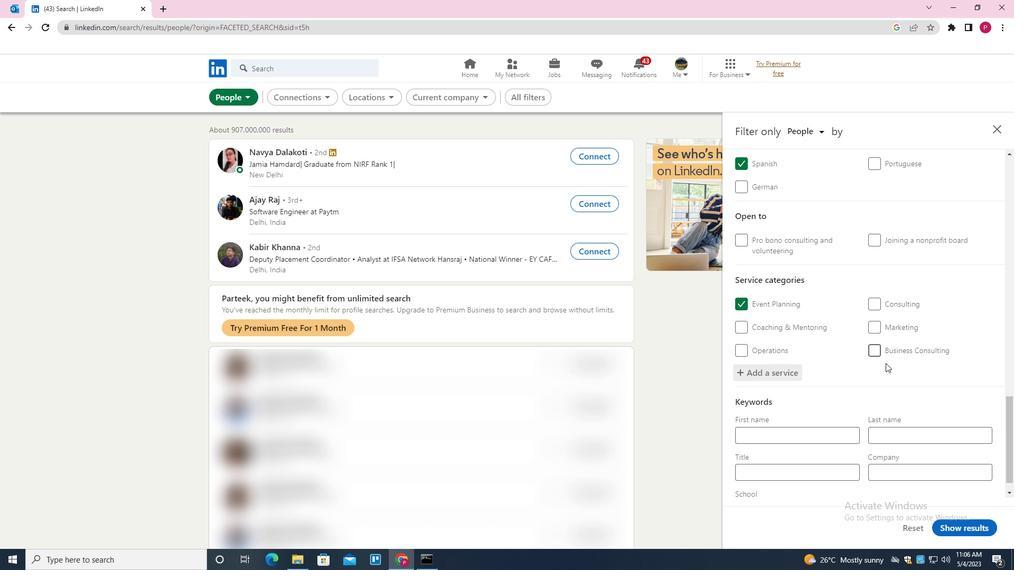 
Action: Mouse scrolled (874, 378) with delta (0, 0)
Screenshot: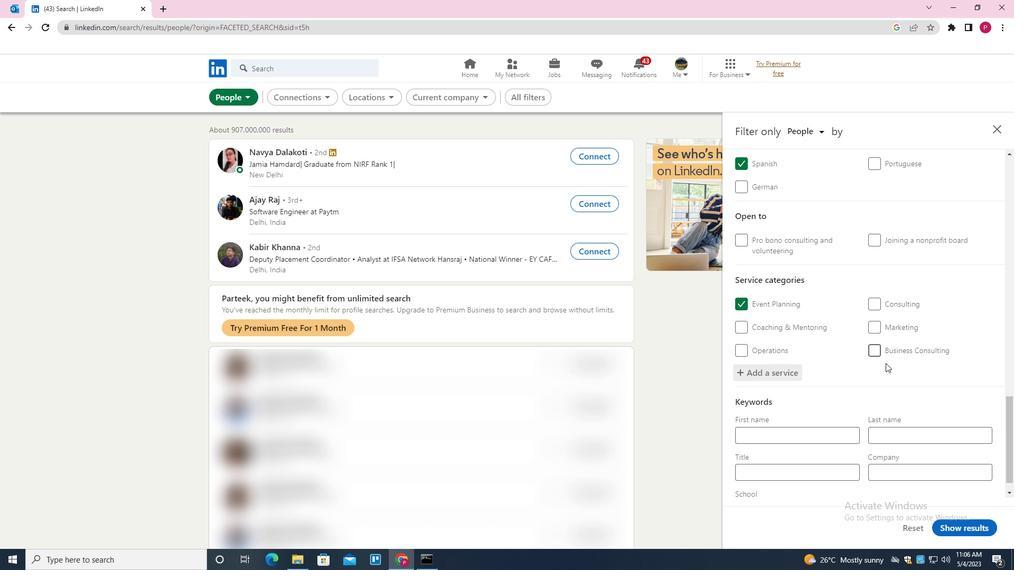 
Action: Mouse moved to (835, 447)
Screenshot: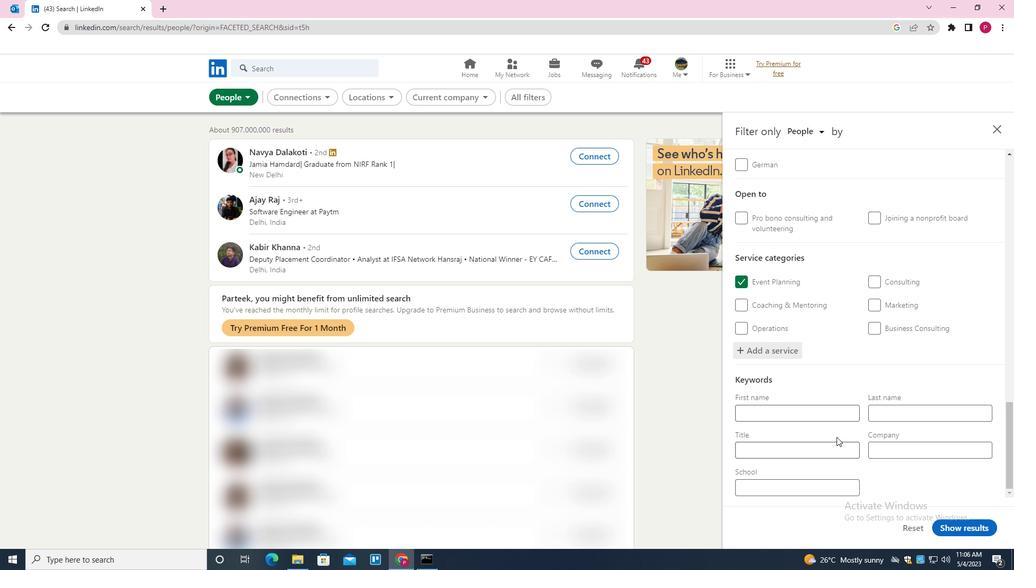 
Action: Mouse pressed left at (835, 447)
Screenshot: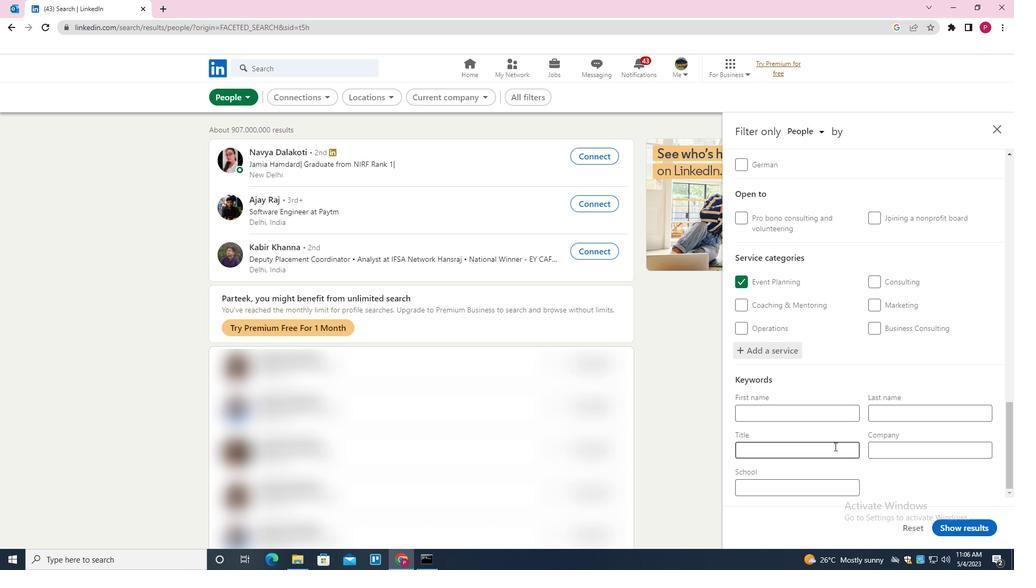 
Action: Key pressed <Key.shift><Key.shift><Key.shift><Key.shift><Key.shift><Key.shift><Key.shift><Key.shift><Key.shift><Key.shift><Key.shift><Key.shift><Key.shift><Key.shift><Key.shift><Key.shift>SCHOOL<Key.space><Key.shift>BUS<Key.space><Key.shift>DRIVER
Screenshot: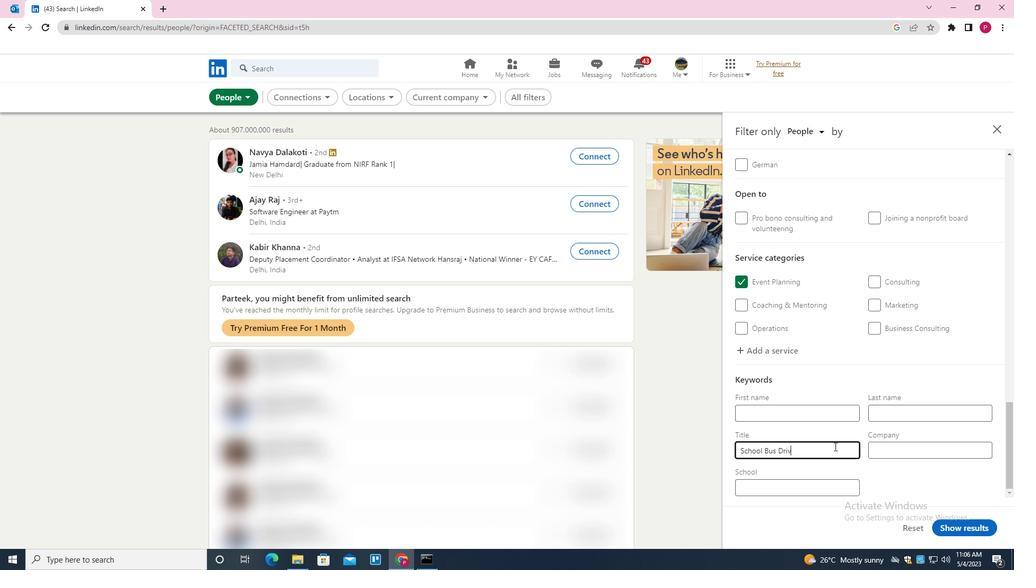 
Action: Mouse moved to (970, 529)
Screenshot: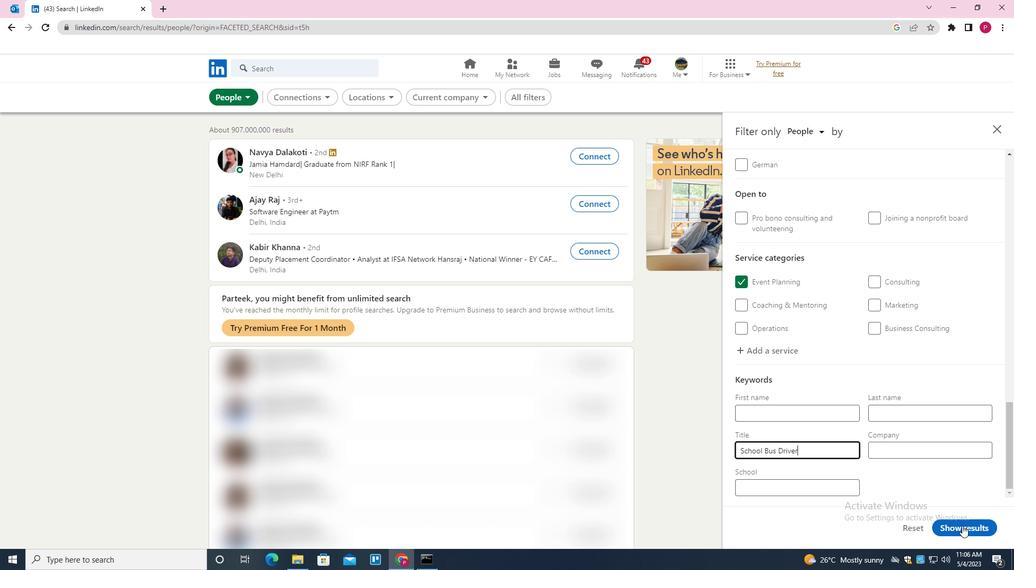 
Action: Mouse pressed left at (970, 529)
Screenshot: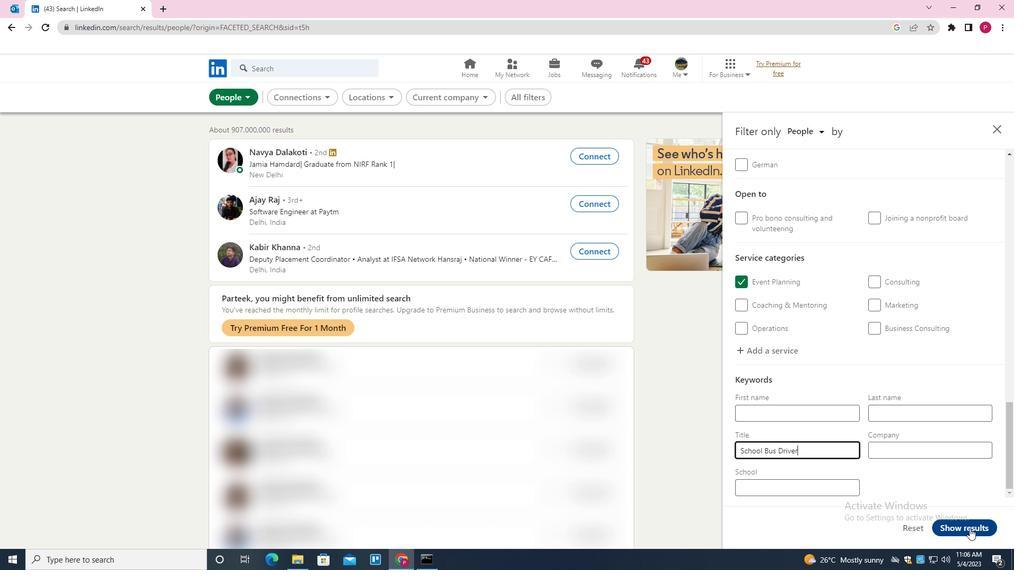 
Action: Mouse moved to (556, 246)
Screenshot: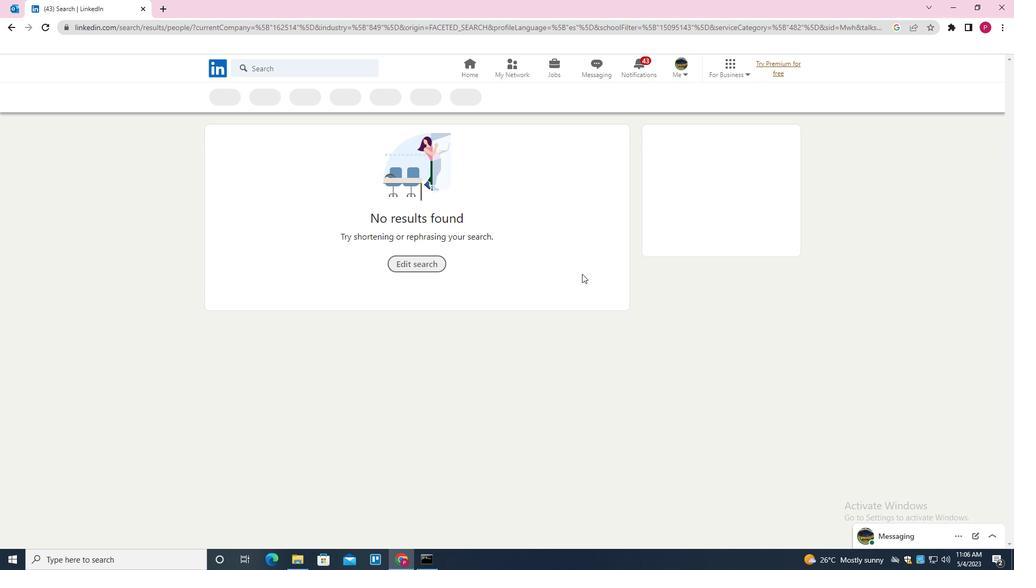 
